 Task: Add Attachment from Trello to Card Card0000000122 in Board Board0000000031 in Workspace WS0000000011 in Trello. Add Cover Yellow to Card Card0000000122 in Board Board0000000031 in Workspace WS0000000011 in Trello. Add "Copy Card To …" Button titled Button0000000122 to "bottom" of the list "To Do" to Card Card0000000122 in Board Board0000000031 in Workspace WS0000000011 in Trello. Add Description DS0000000122 to Card Card0000000122 in Board Board0000000031 in Workspace WS0000000011 in Trello. Add Comment CM0000000122 to Card Card0000000122 in Board Board0000000031 in Workspace WS0000000011 in Trello
Action: Mouse moved to (379, 495)
Screenshot: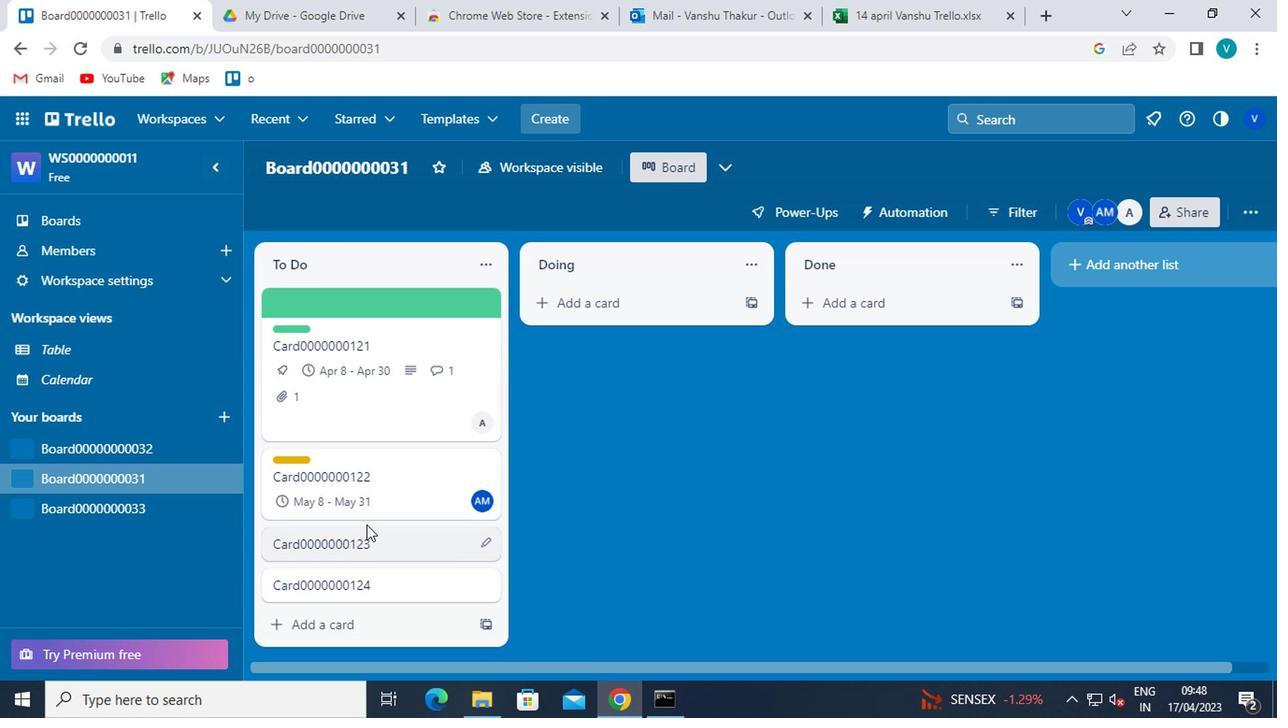 
Action: Mouse pressed left at (379, 495)
Screenshot: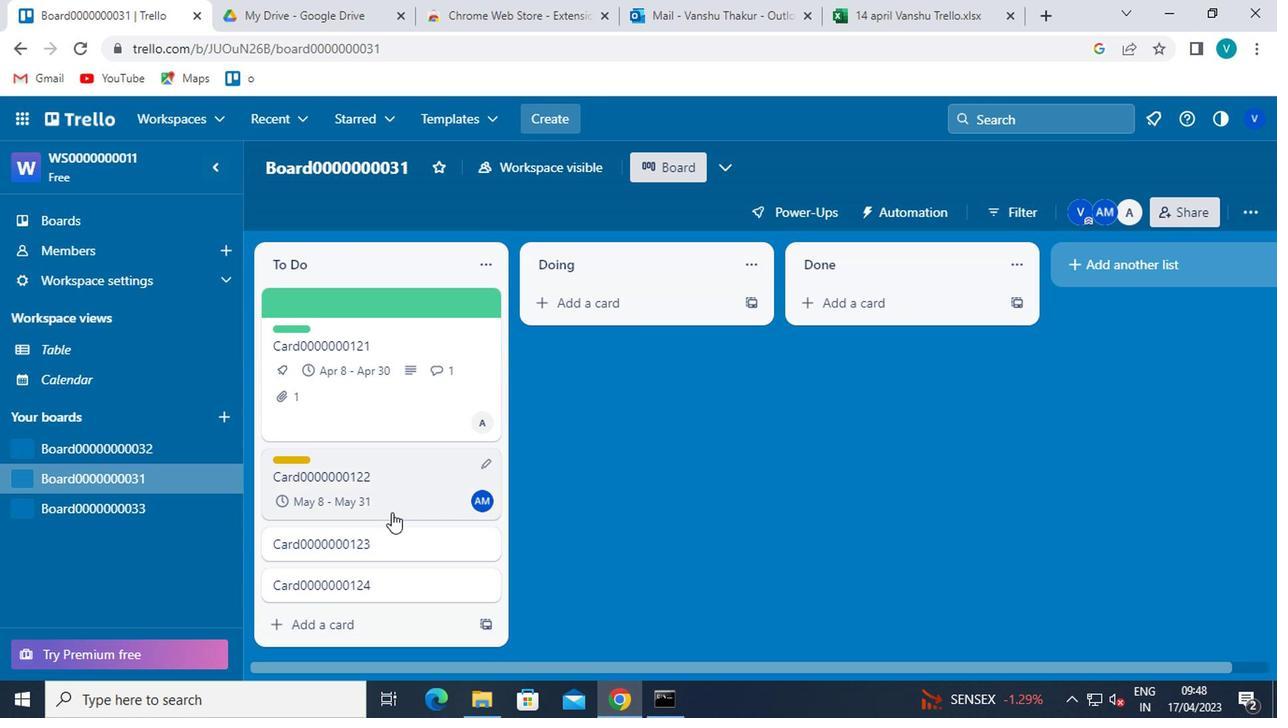 
Action: Mouse moved to (891, 485)
Screenshot: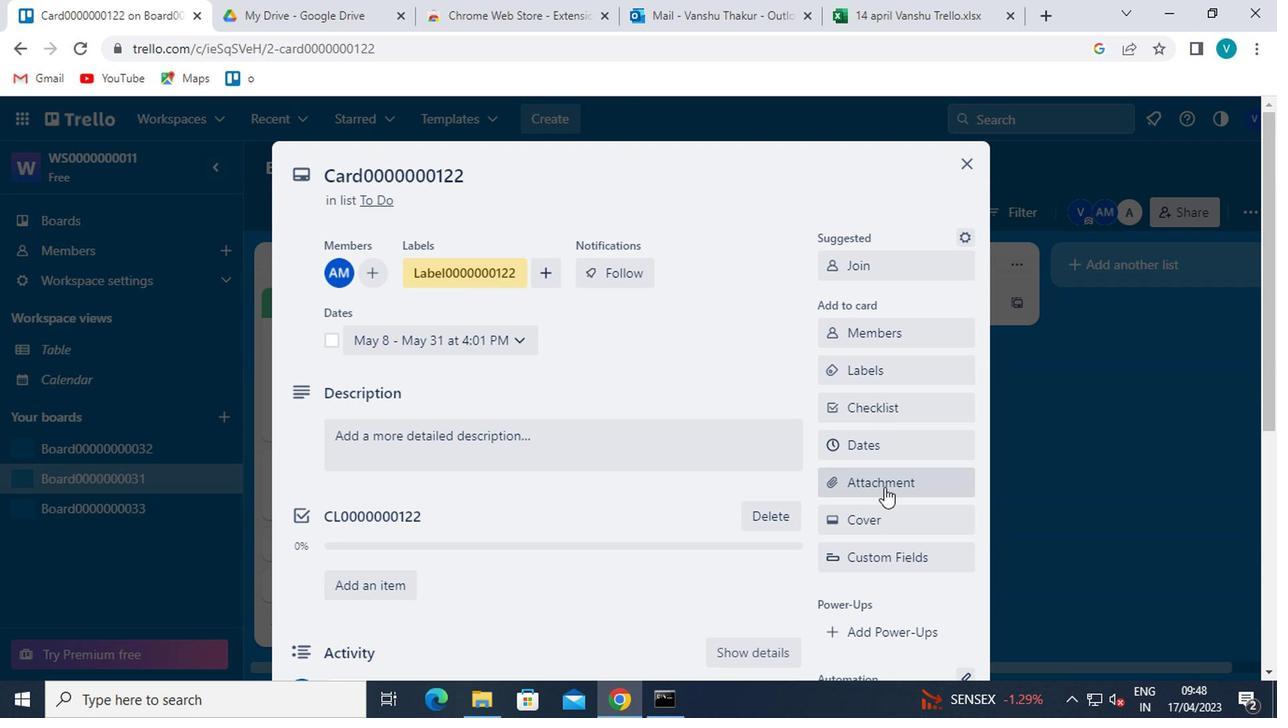 
Action: Mouse pressed left at (891, 485)
Screenshot: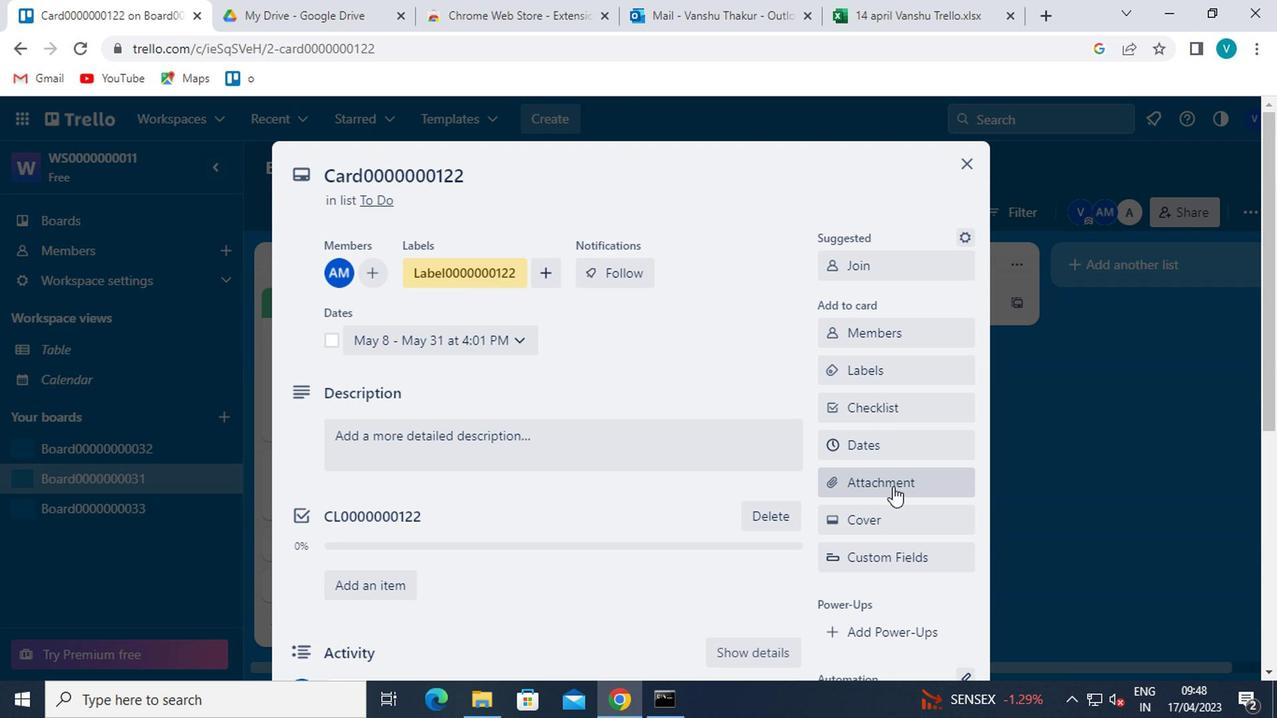 
Action: Mouse moved to (868, 226)
Screenshot: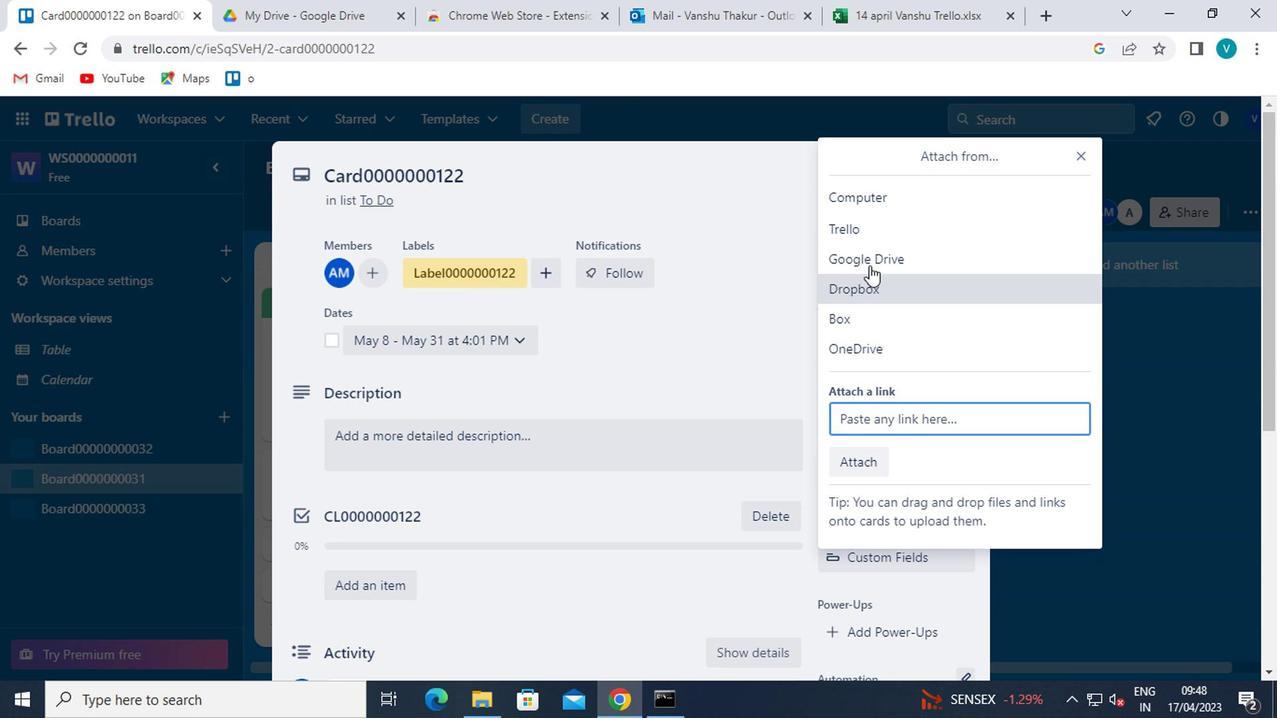 
Action: Mouse pressed left at (868, 226)
Screenshot: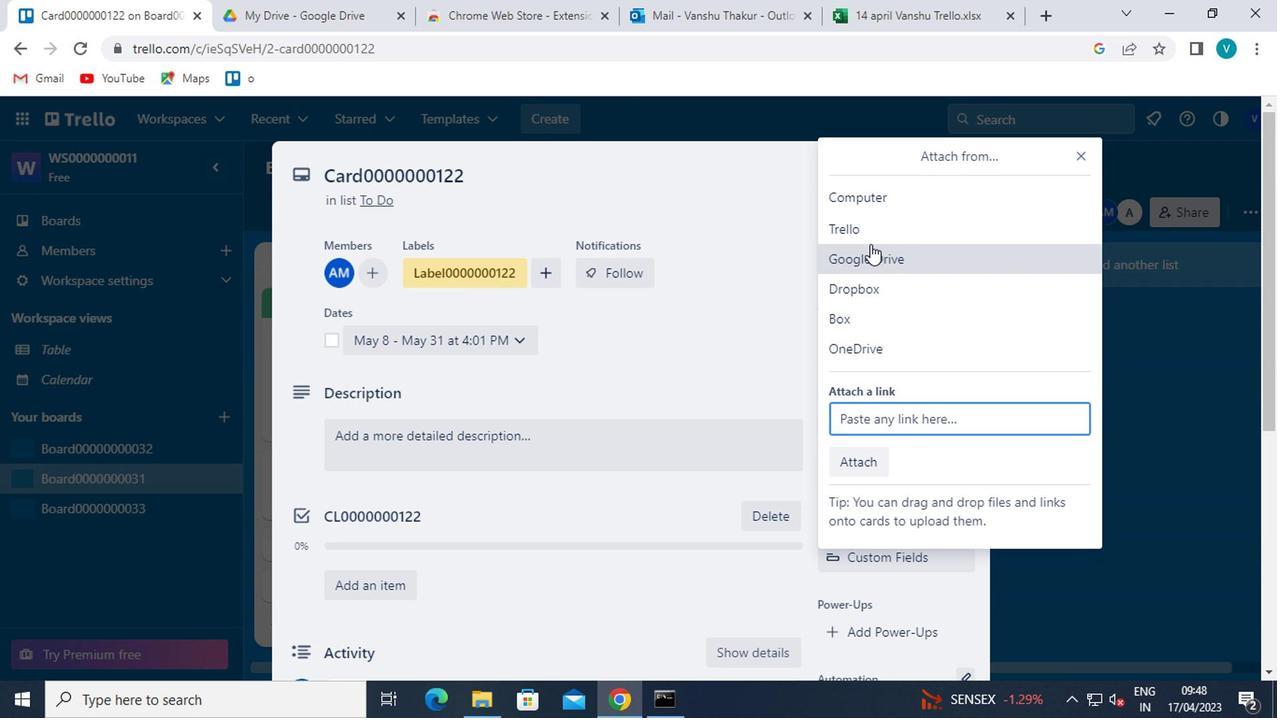 
Action: Mouse moved to (887, 334)
Screenshot: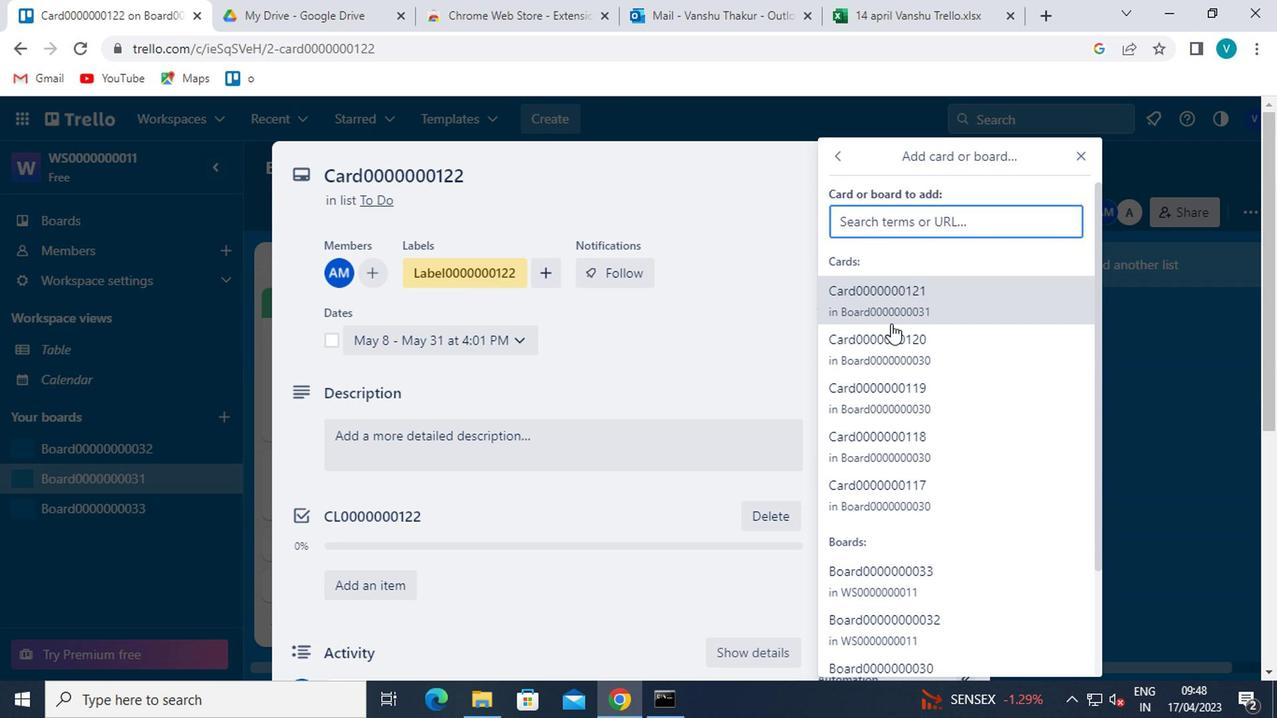 
Action: Mouse pressed left at (887, 334)
Screenshot: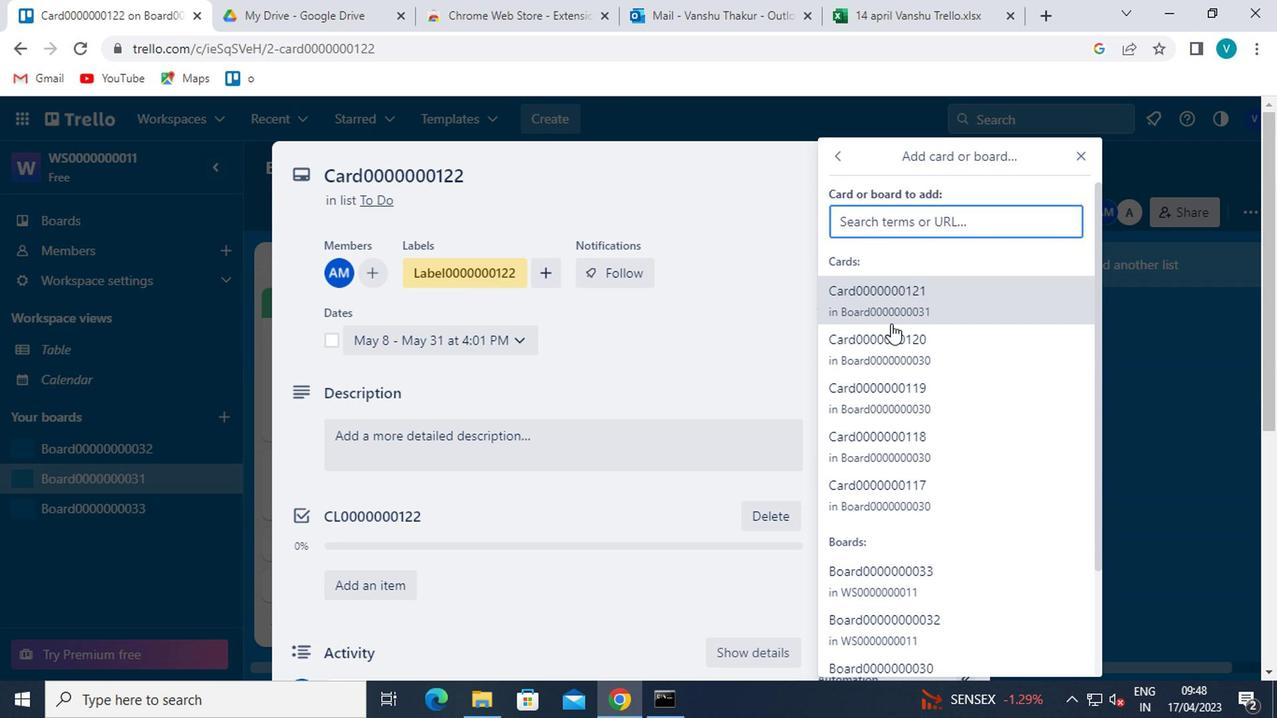 
Action: Mouse moved to (861, 519)
Screenshot: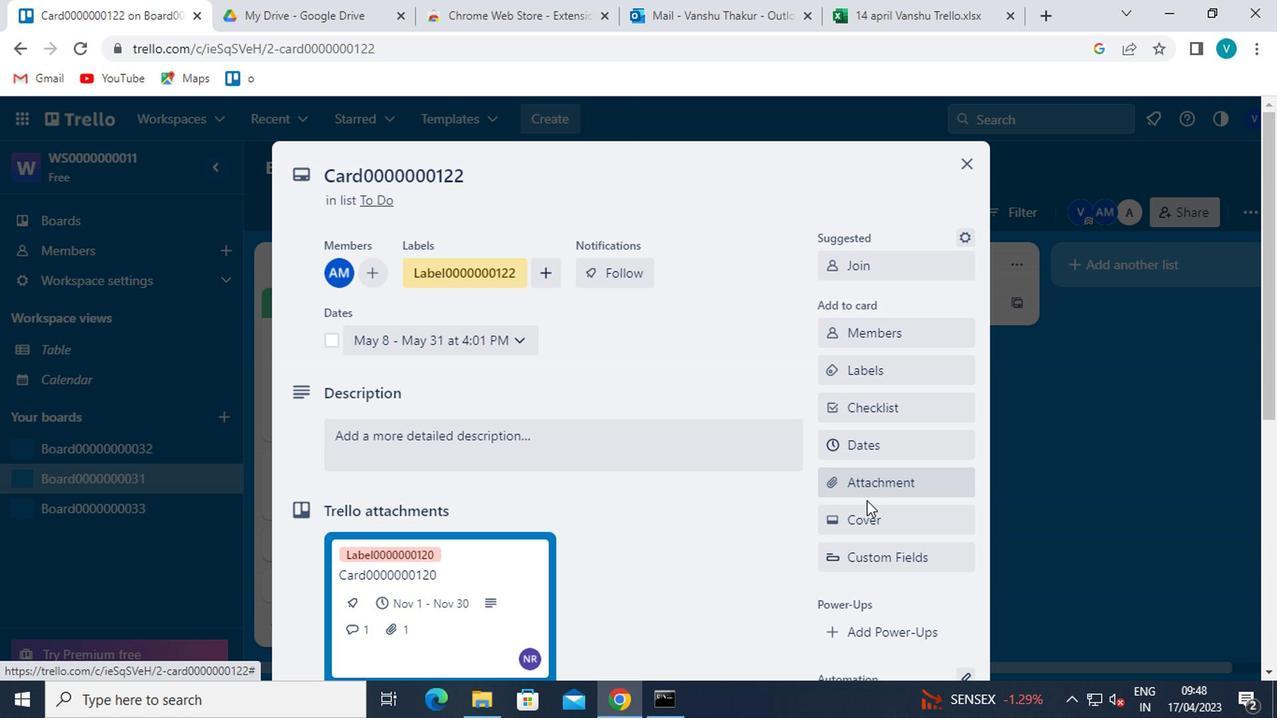 
Action: Mouse pressed left at (861, 519)
Screenshot: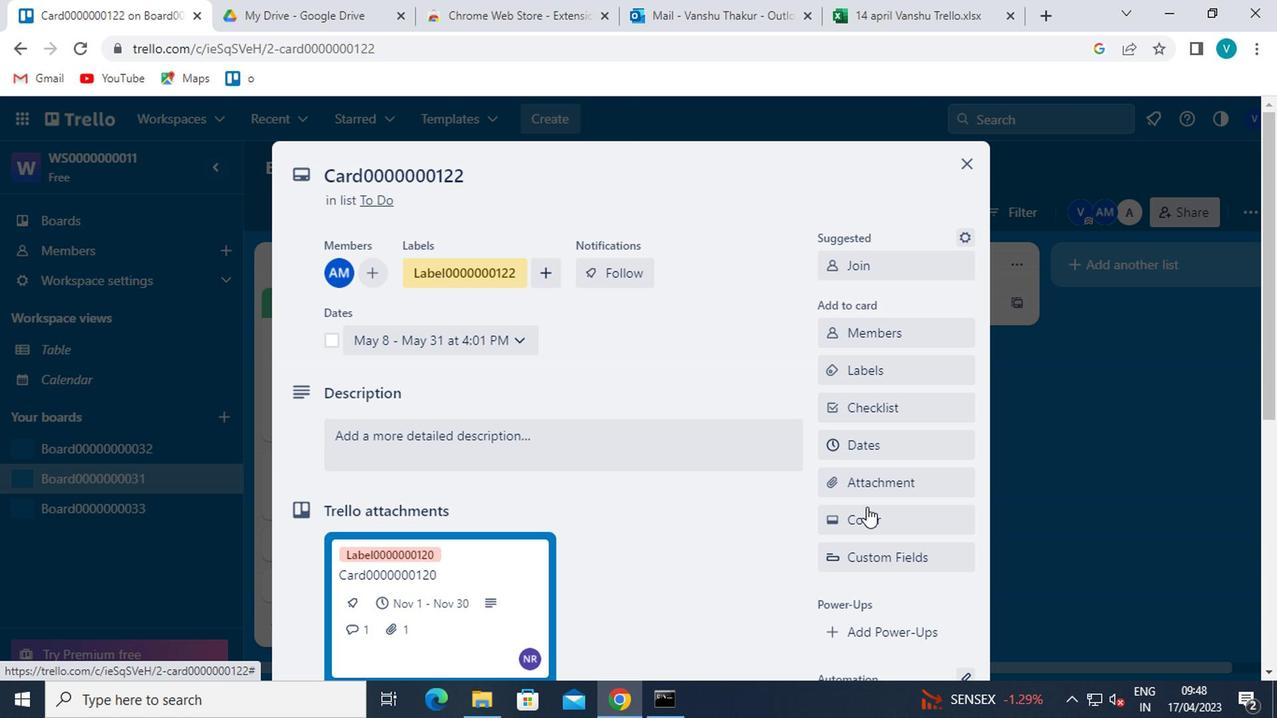 
Action: Mouse moved to (908, 330)
Screenshot: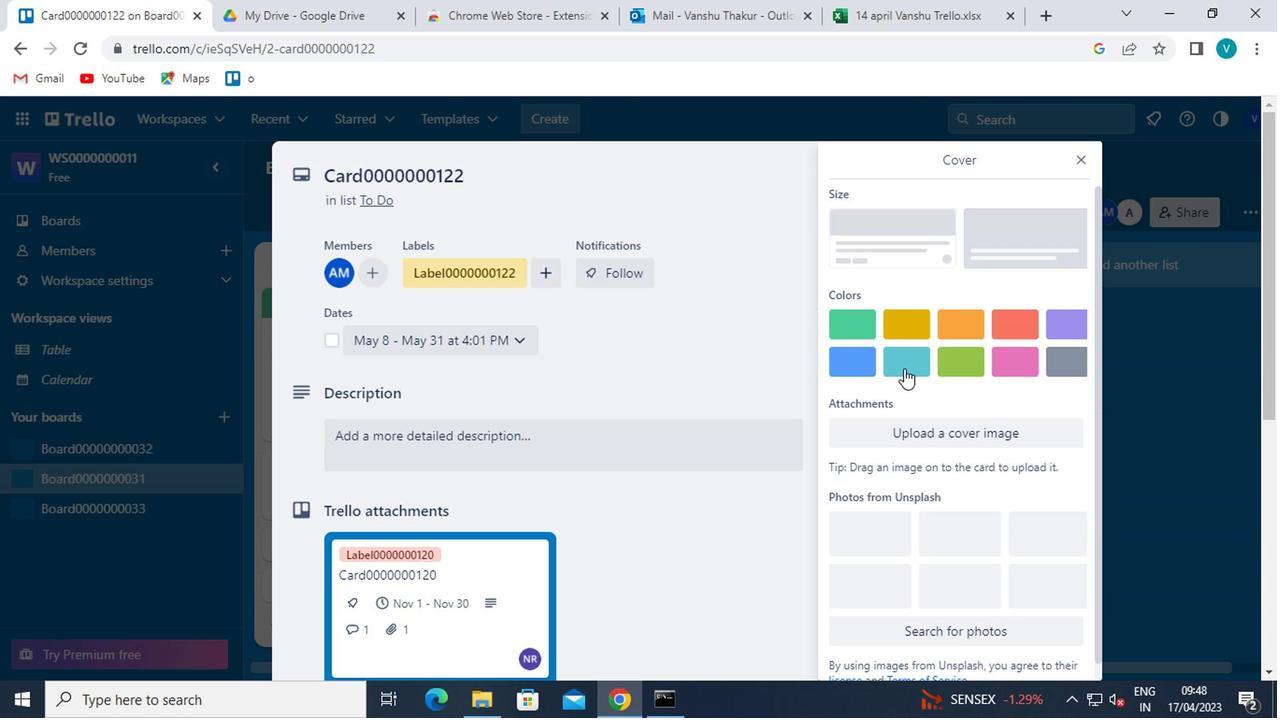 
Action: Mouse pressed left at (908, 330)
Screenshot: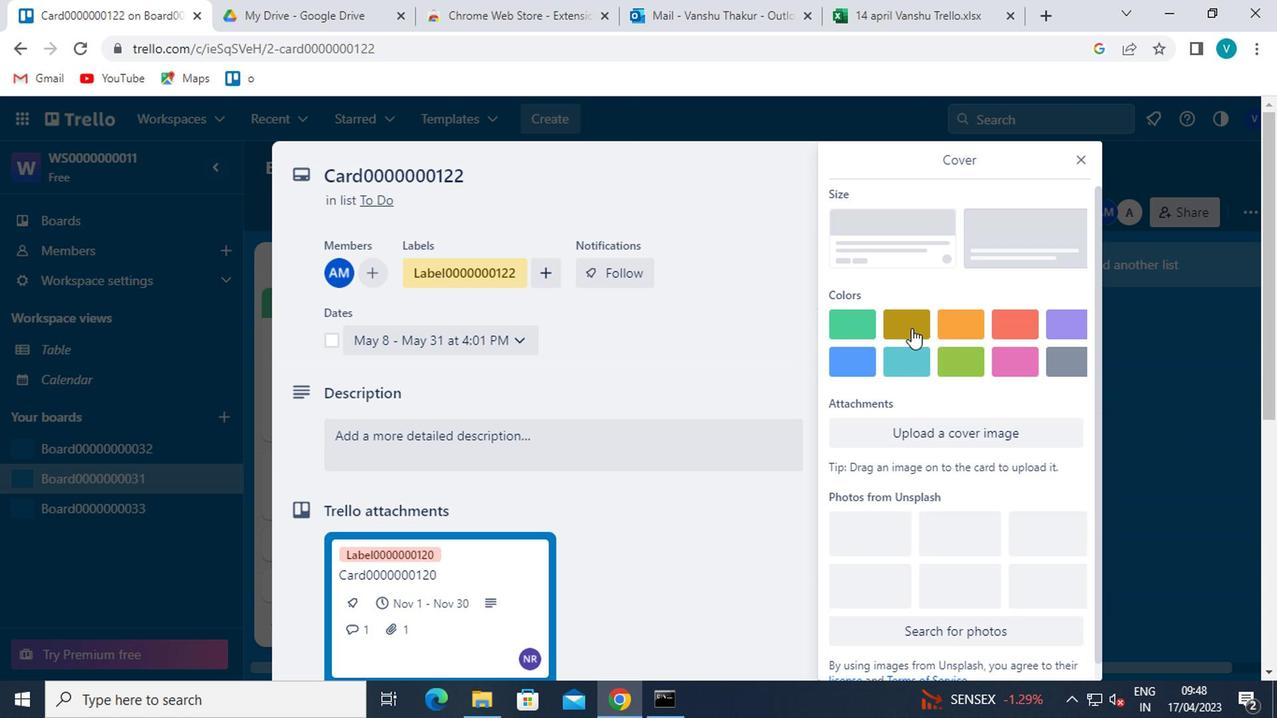 
Action: Mouse moved to (1077, 163)
Screenshot: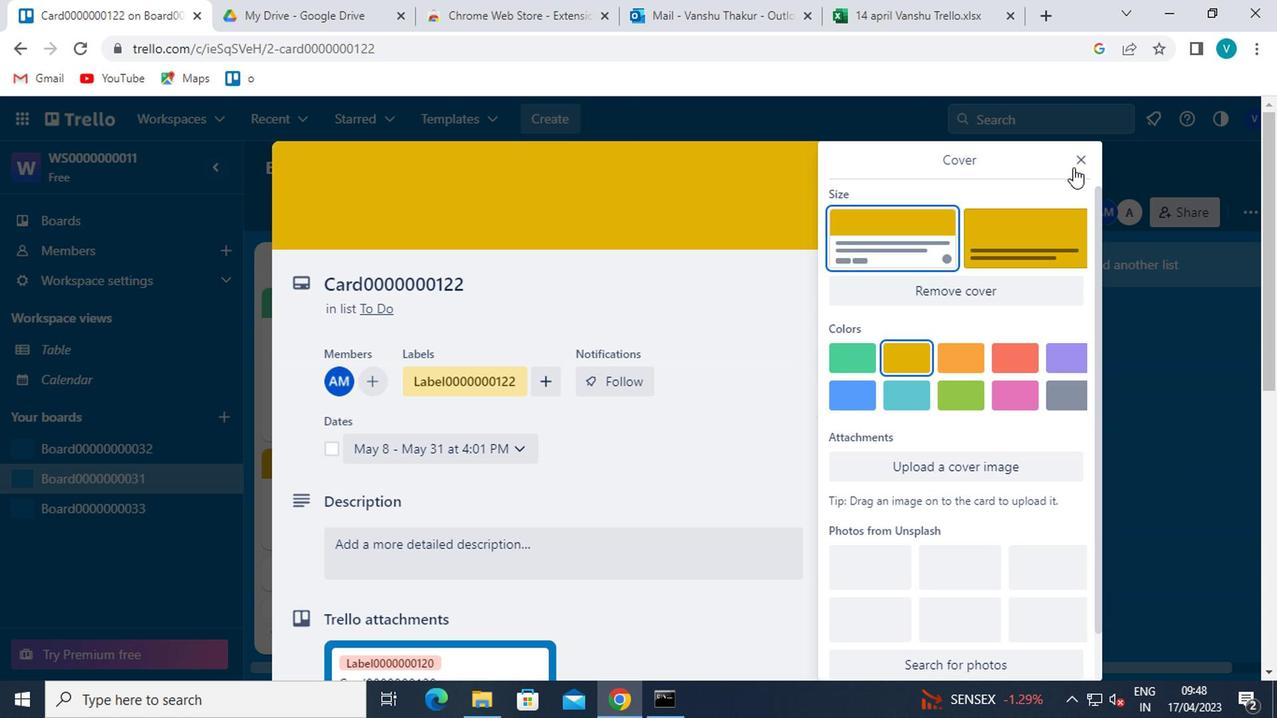 
Action: Mouse pressed left at (1077, 163)
Screenshot: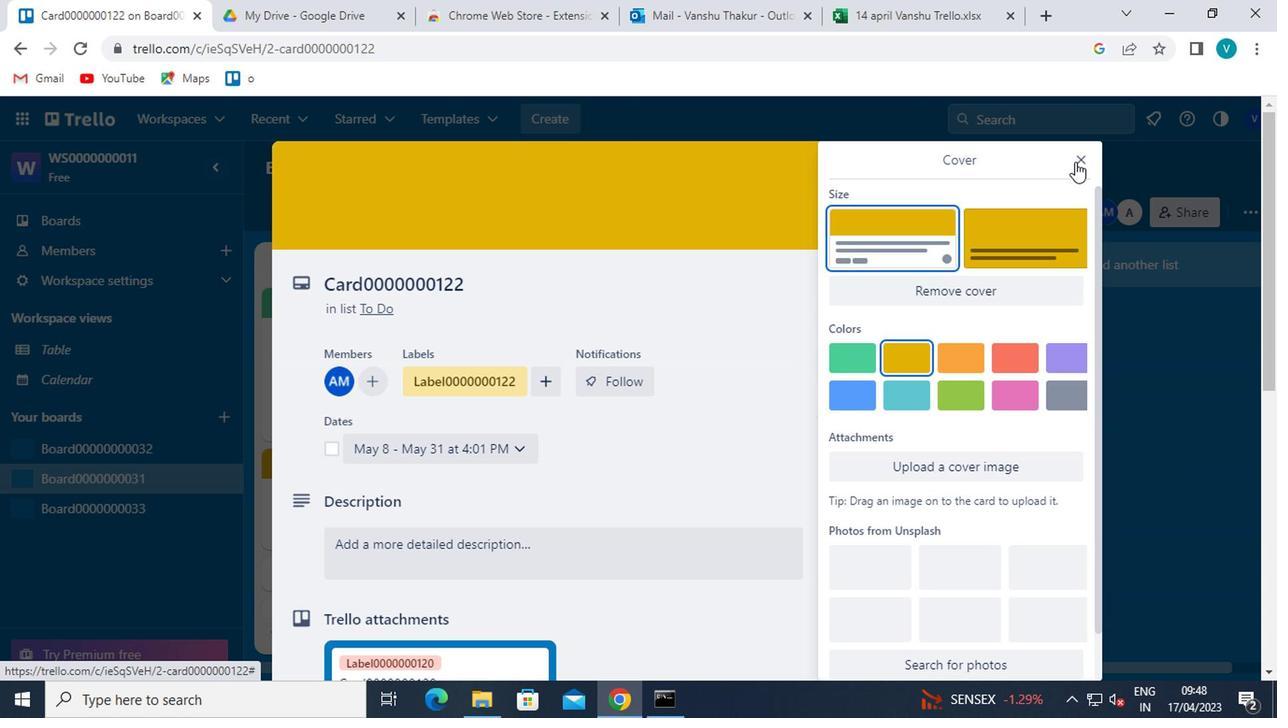 
Action: Mouse moved to (898, 474)
Screenshot: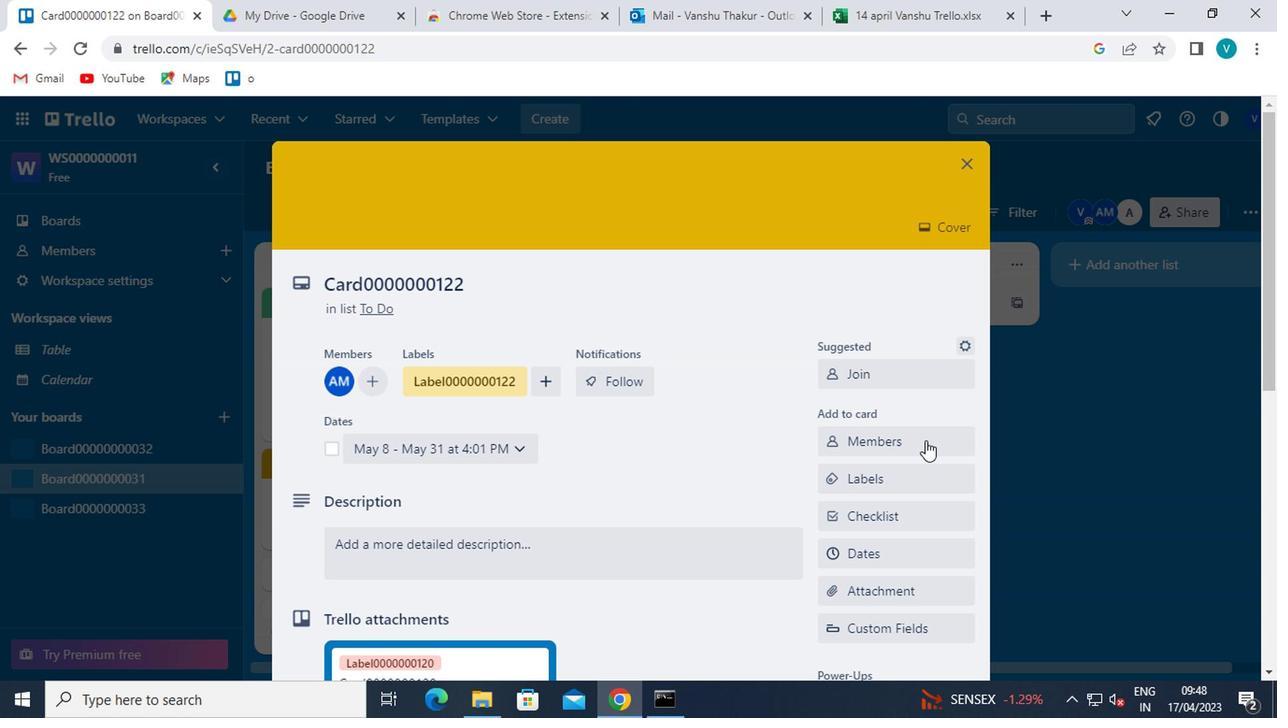 
Action: Mouse scrolled (898, 473) with delta (0, 0)
Screenshot: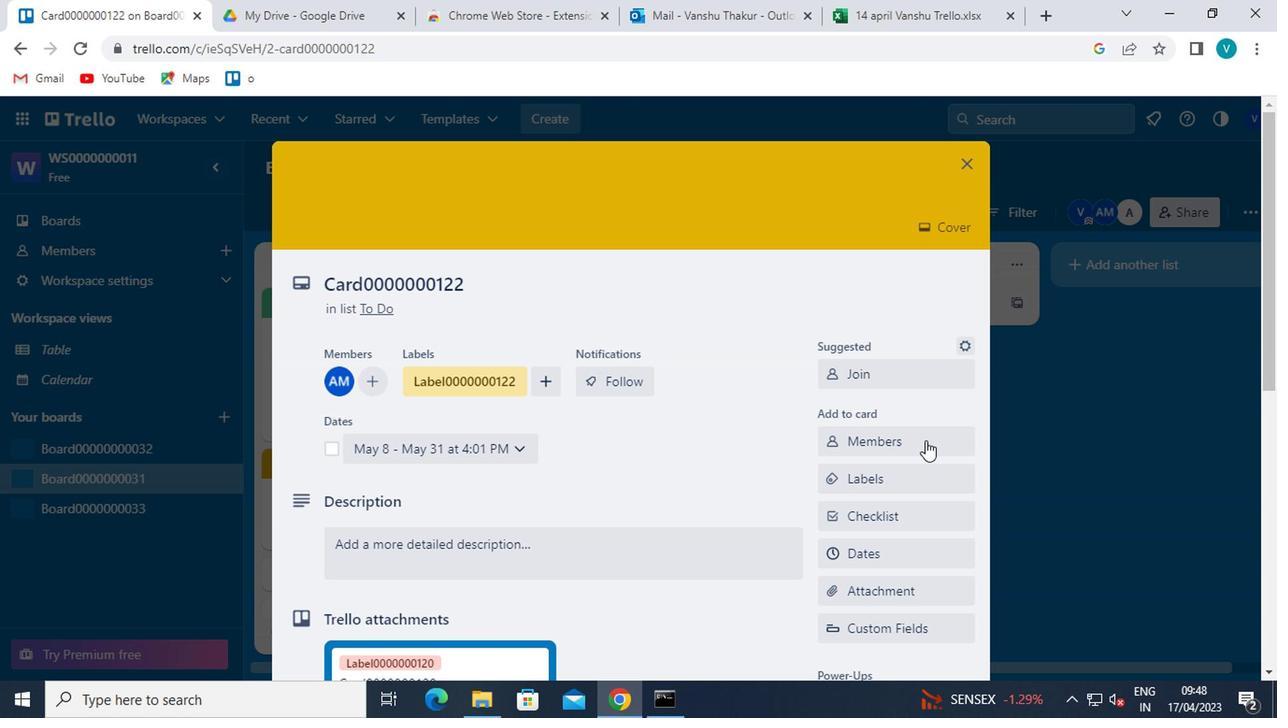 
Action: Mouse scrolled (898, 473) with delta (0, 0)
Screenshot: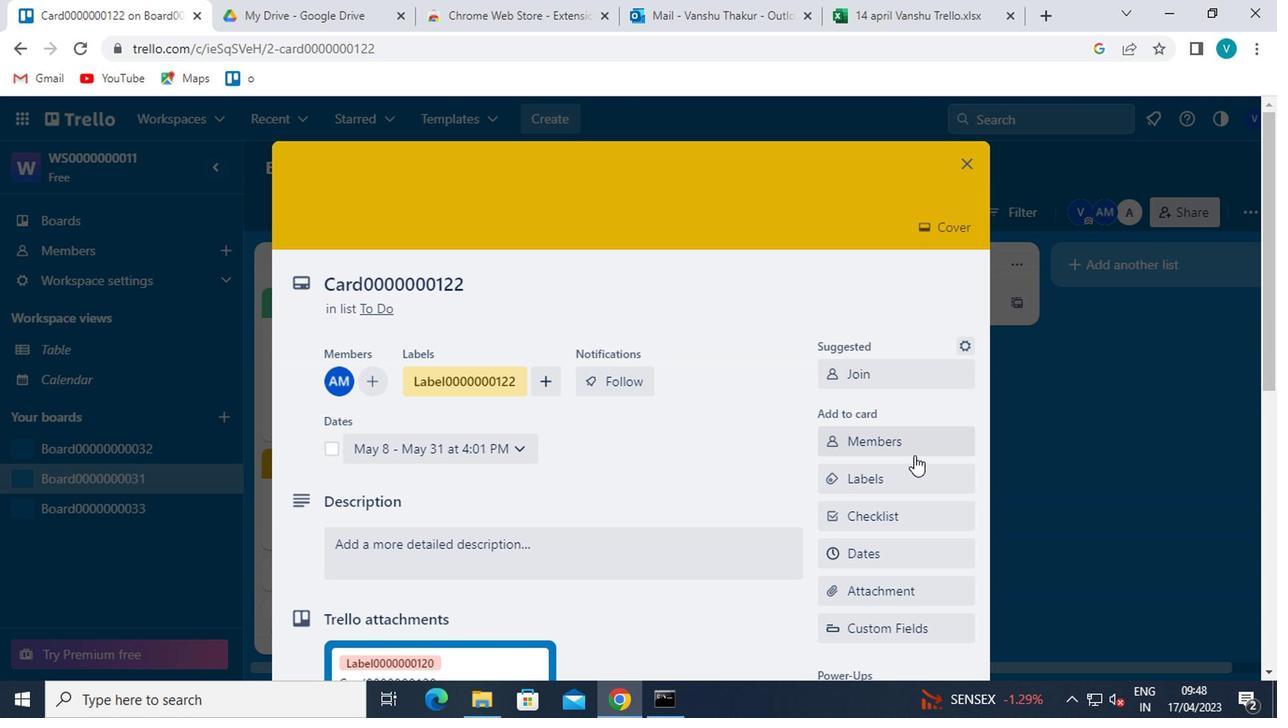 
Action: Mouse moved to (877, 639)
Screenshot: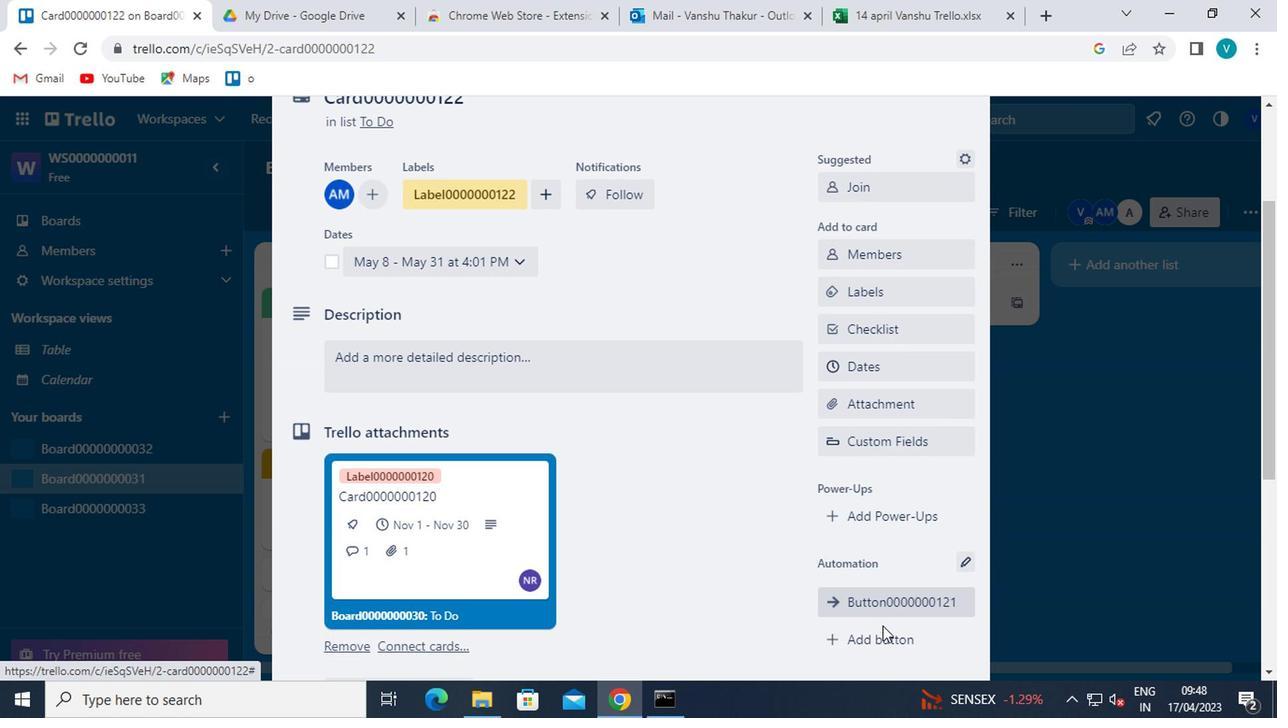 
Action: Mouse pressed left at (877, 639)
Screenshot: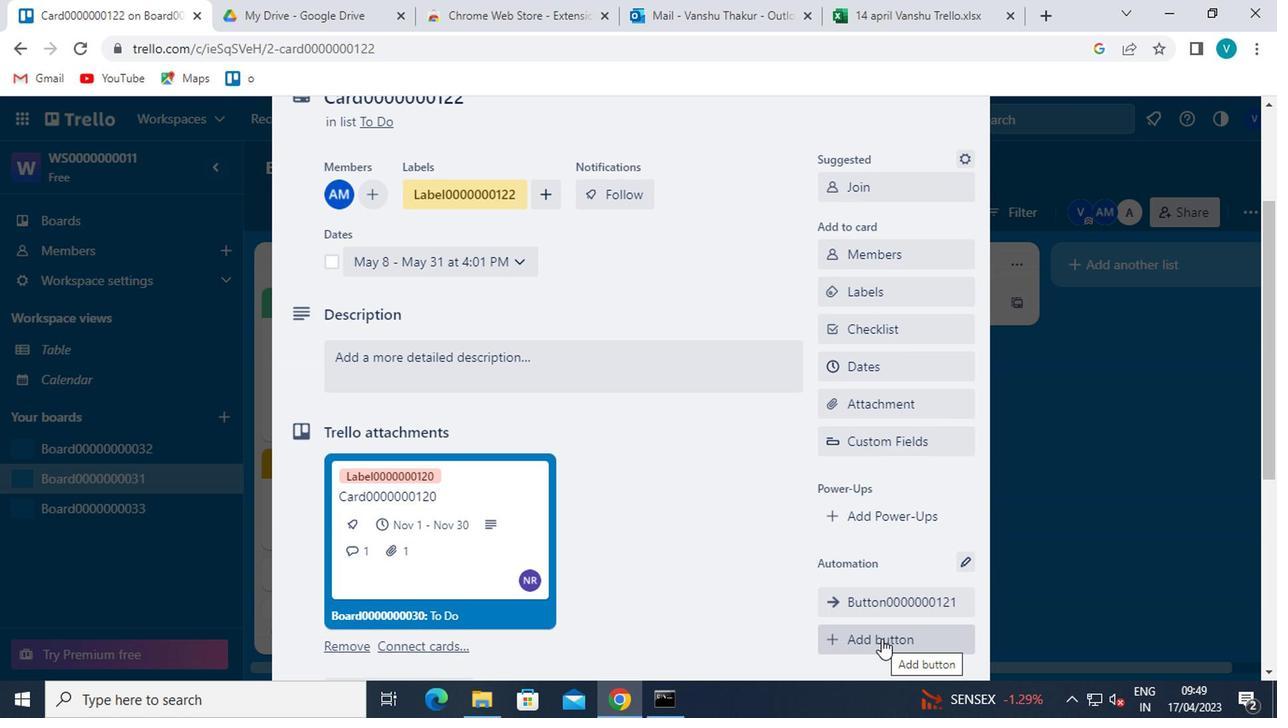 
Action: Mouse moved to (904, 286)
Screenshot: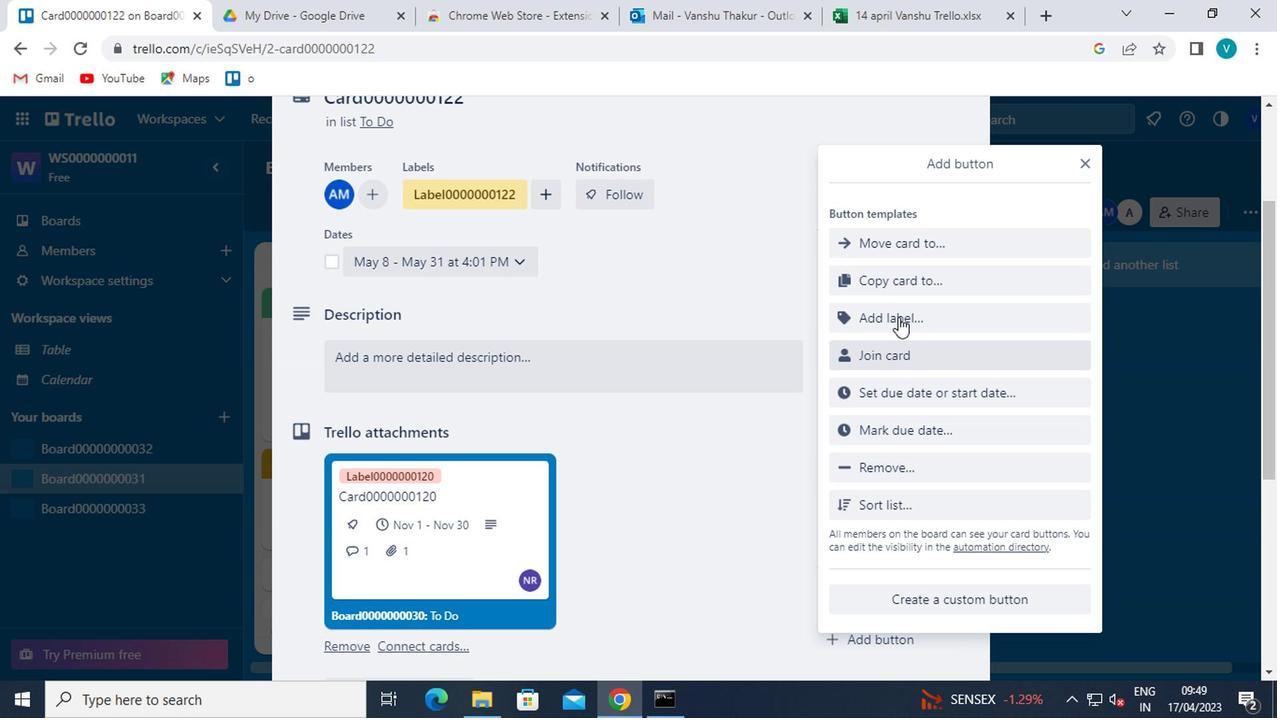 
Action: Mouse pressed left at (904, 286)
Screenshot: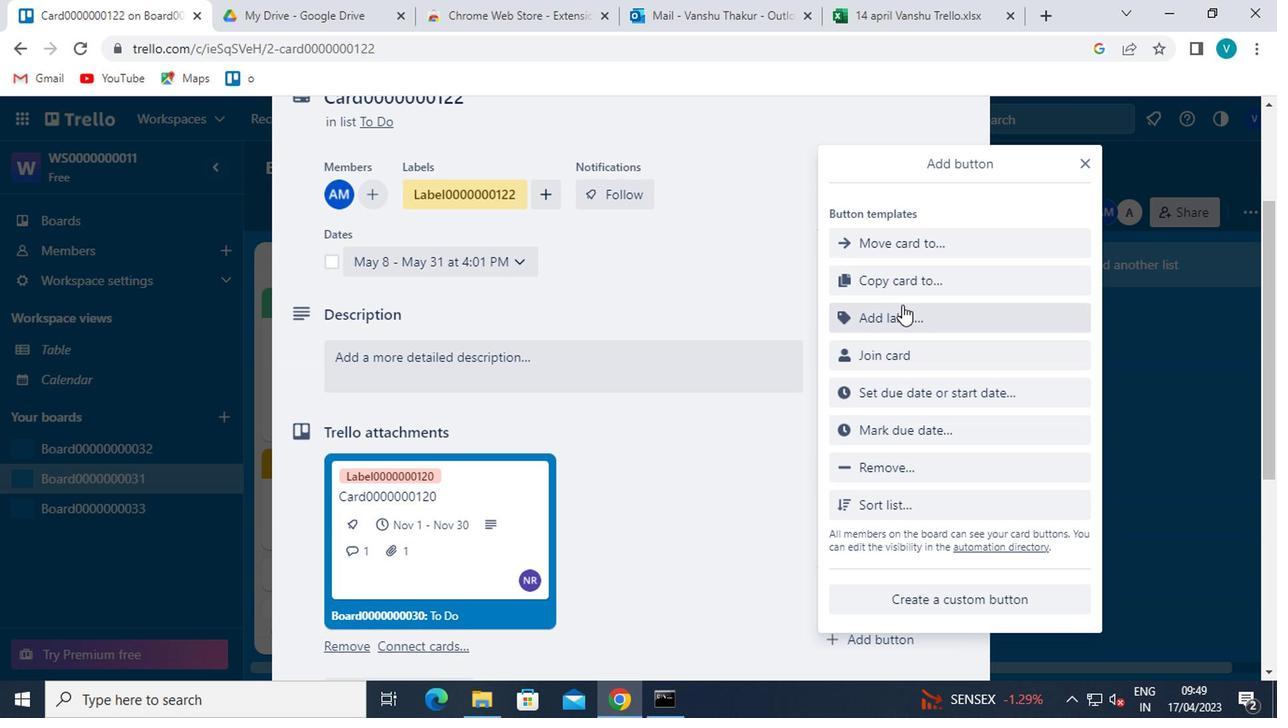 
Action: Mouse moved to (916, 320)
Screenshot: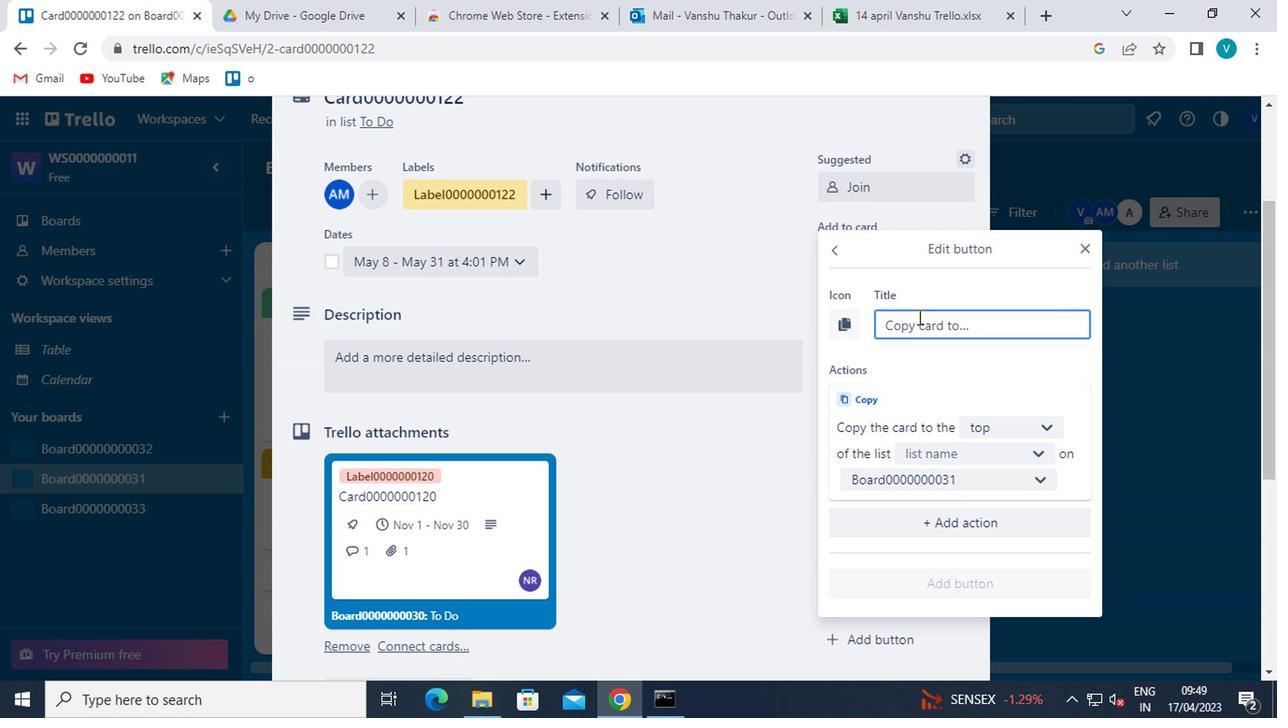 
Action: Mouse pressed left at (916, 320)
Screenshot: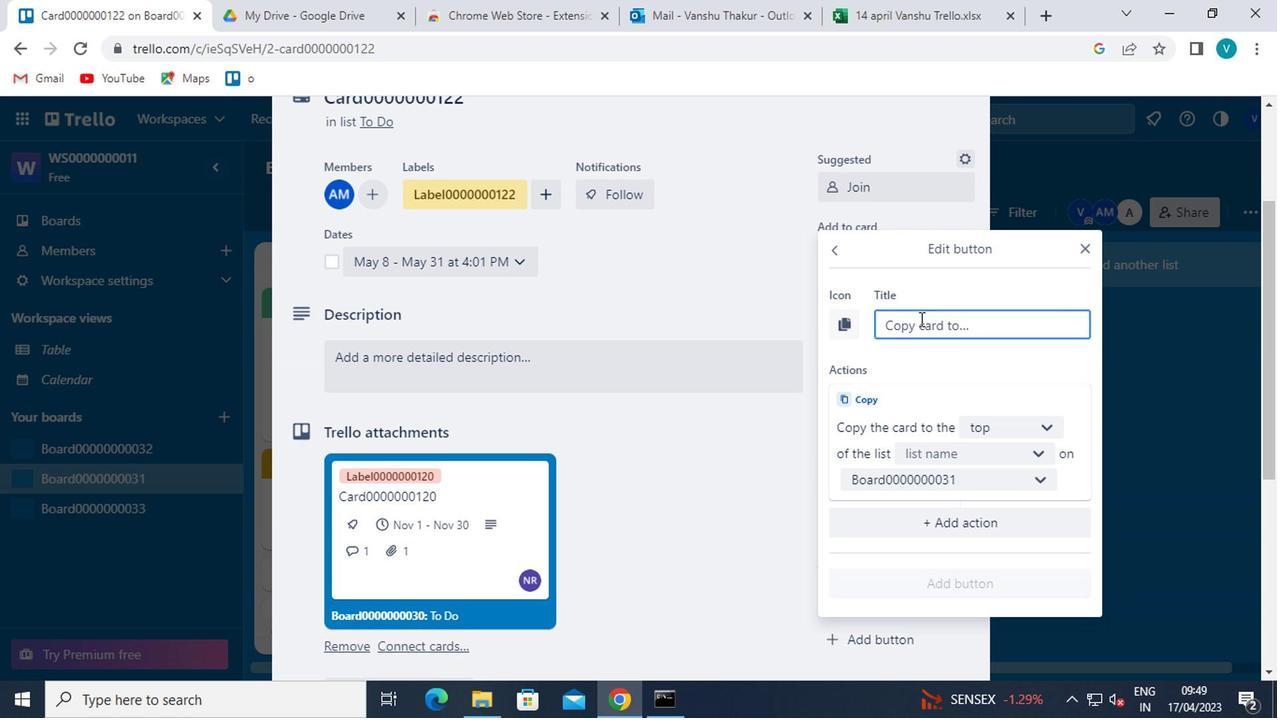 
Action: Key pressed <Key.shift>BUTTON0000000122
Screenshot: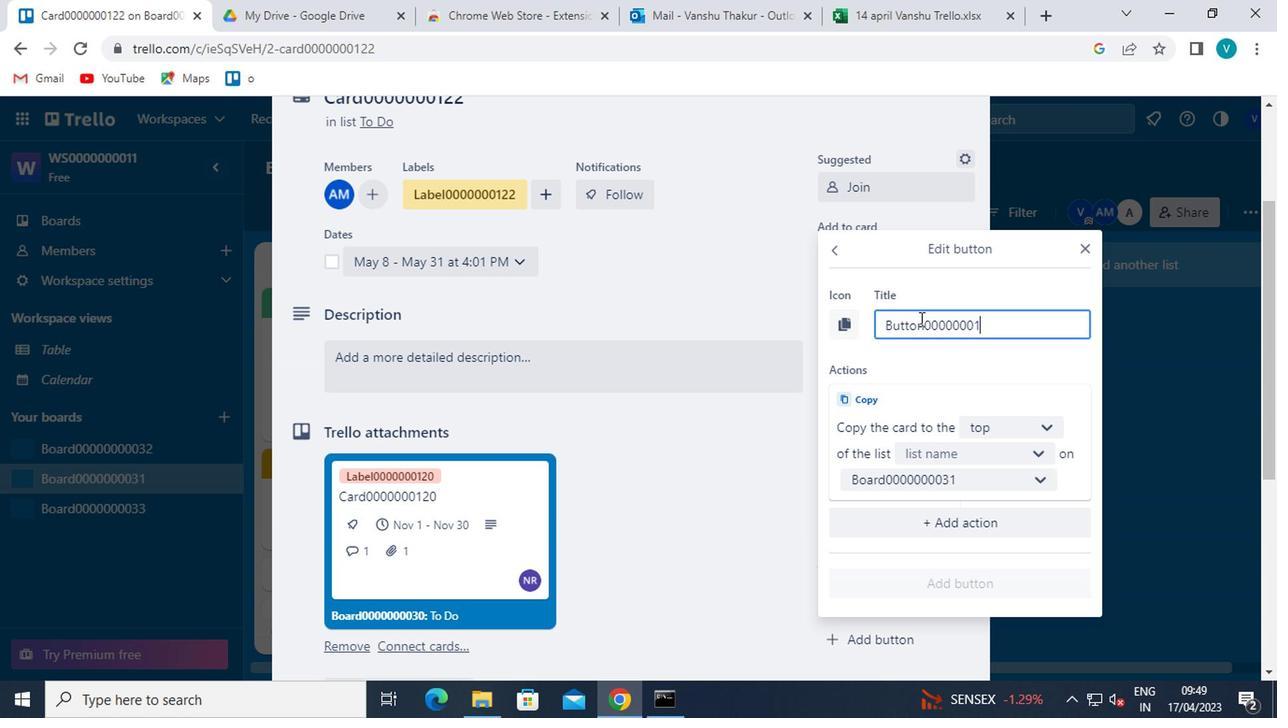 
Action: Mouse moved to (1039, 427)
Screenshot: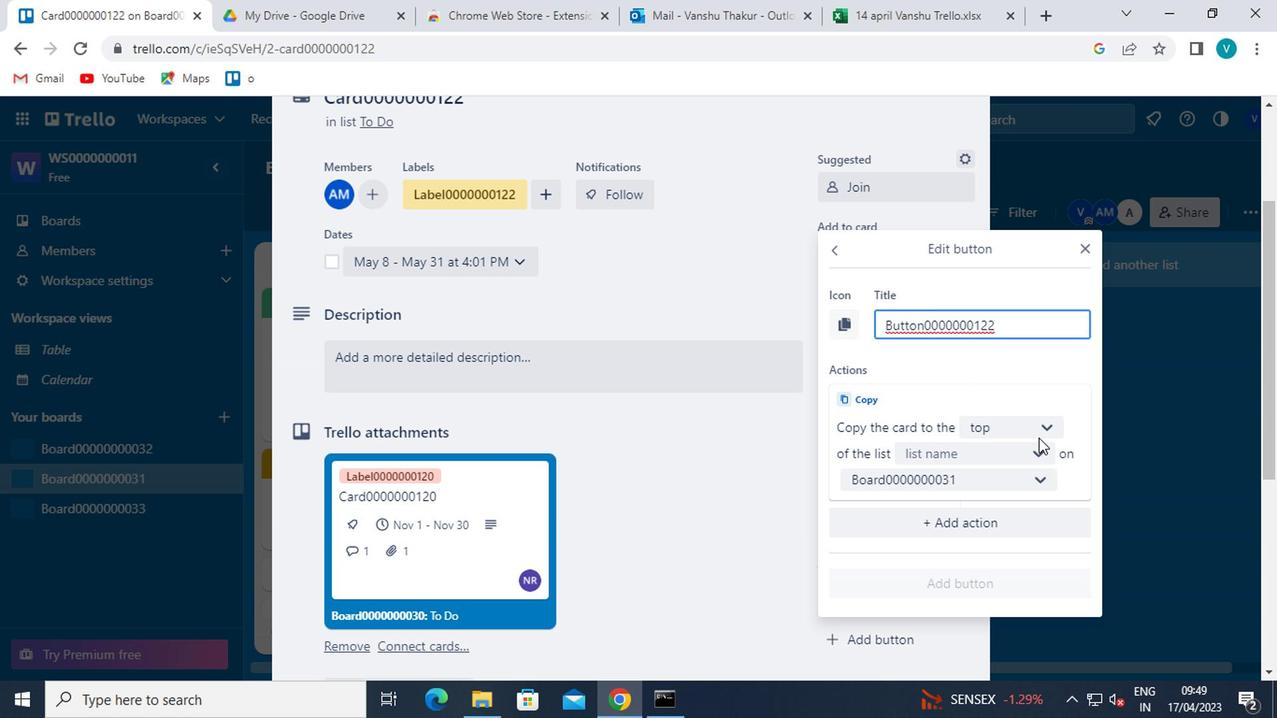 
Action: Mouse pressed left at (1039, 427)
Screenshot: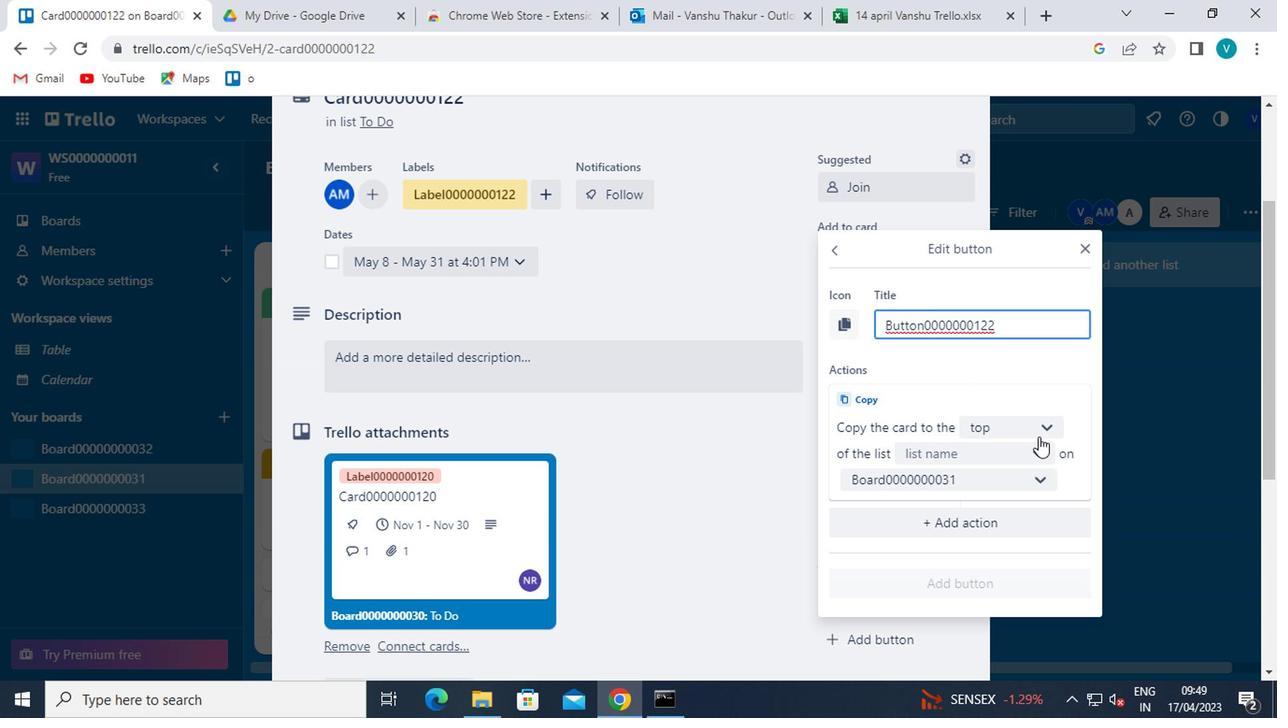
Action: Mouse moved to (1004, 490)
Screenshot: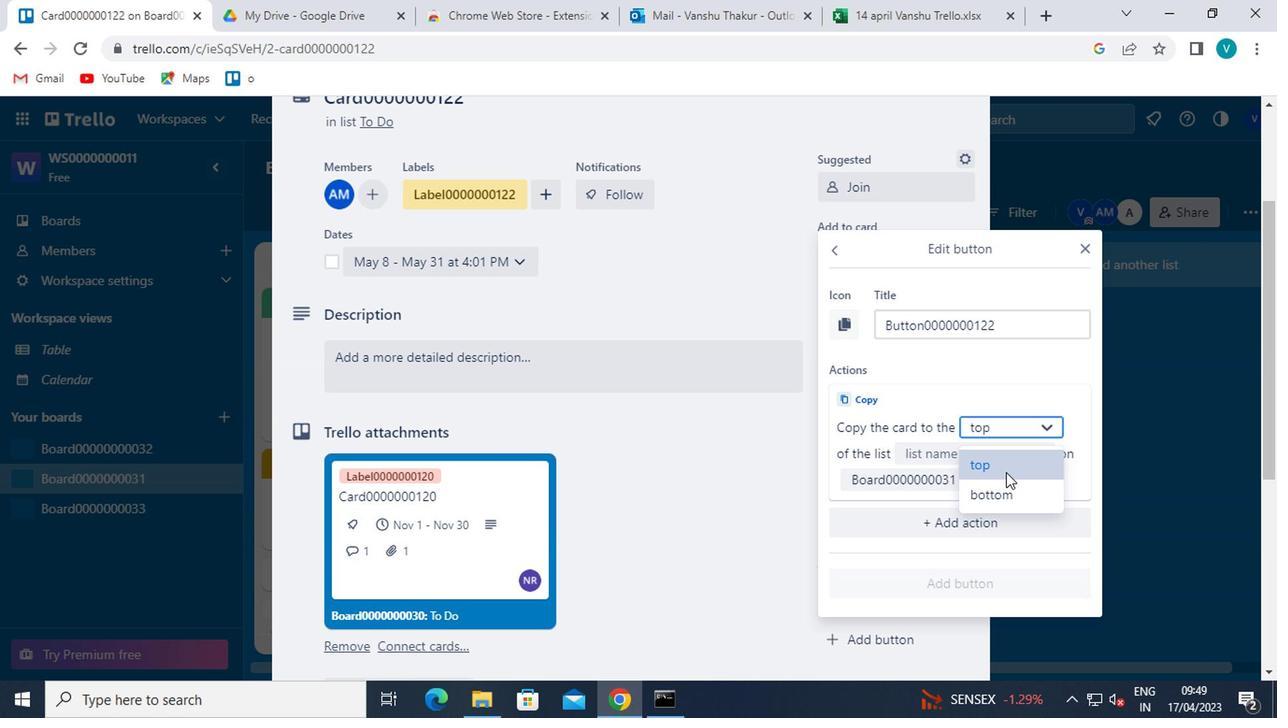 
Action: Mouse pressed left at (1004, 490)
Screenshot: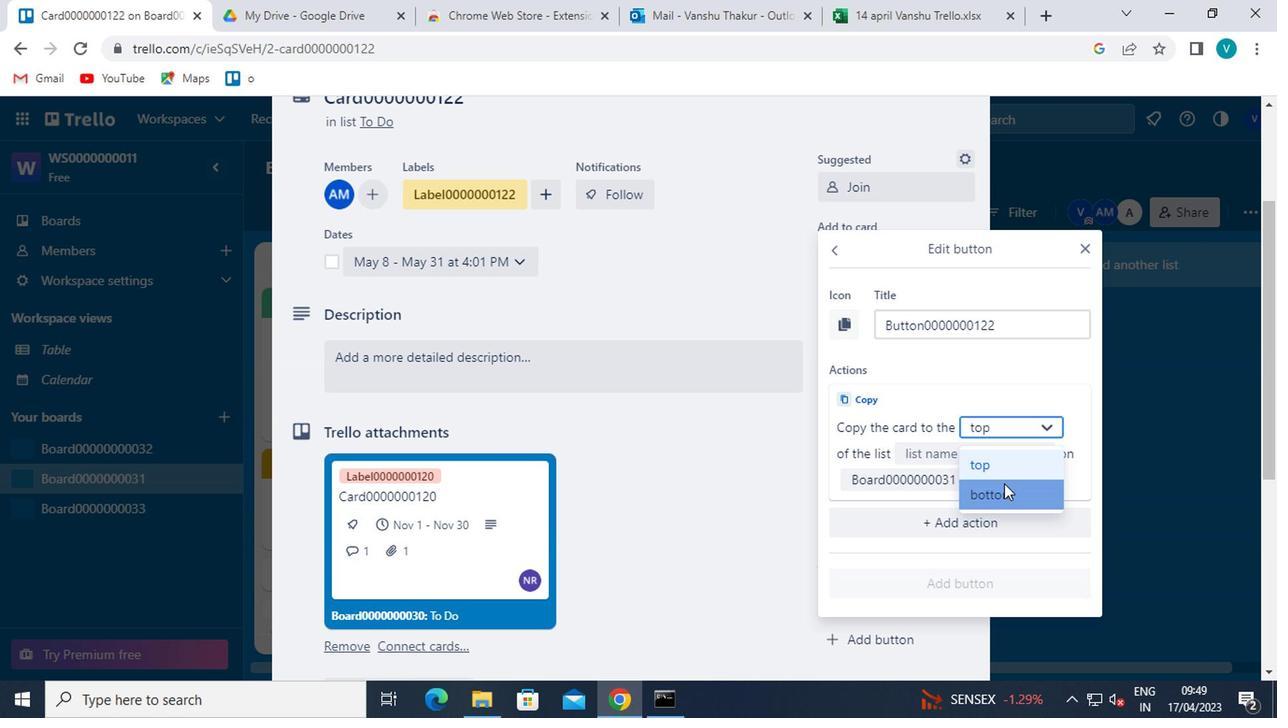 
Action: Mouse moved to (1005, 453)
Screenshot: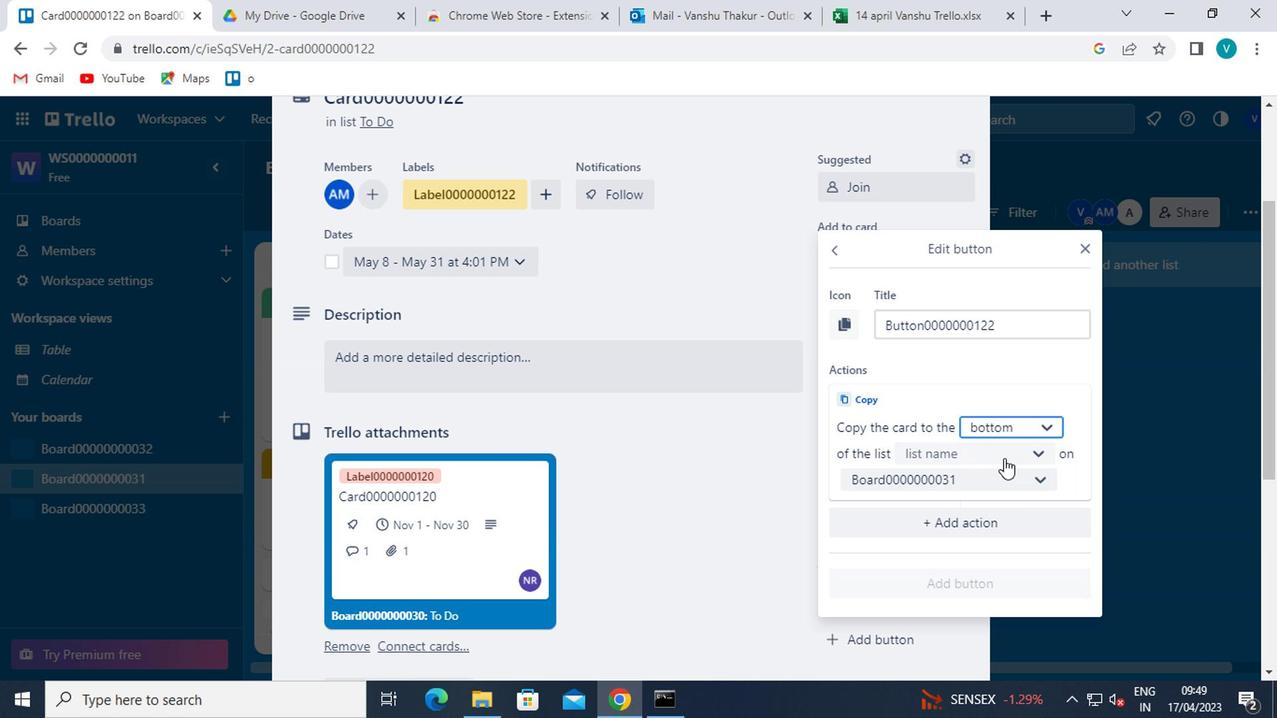 
Action: Mouse pressed left at (1005, 453)
Screenshot: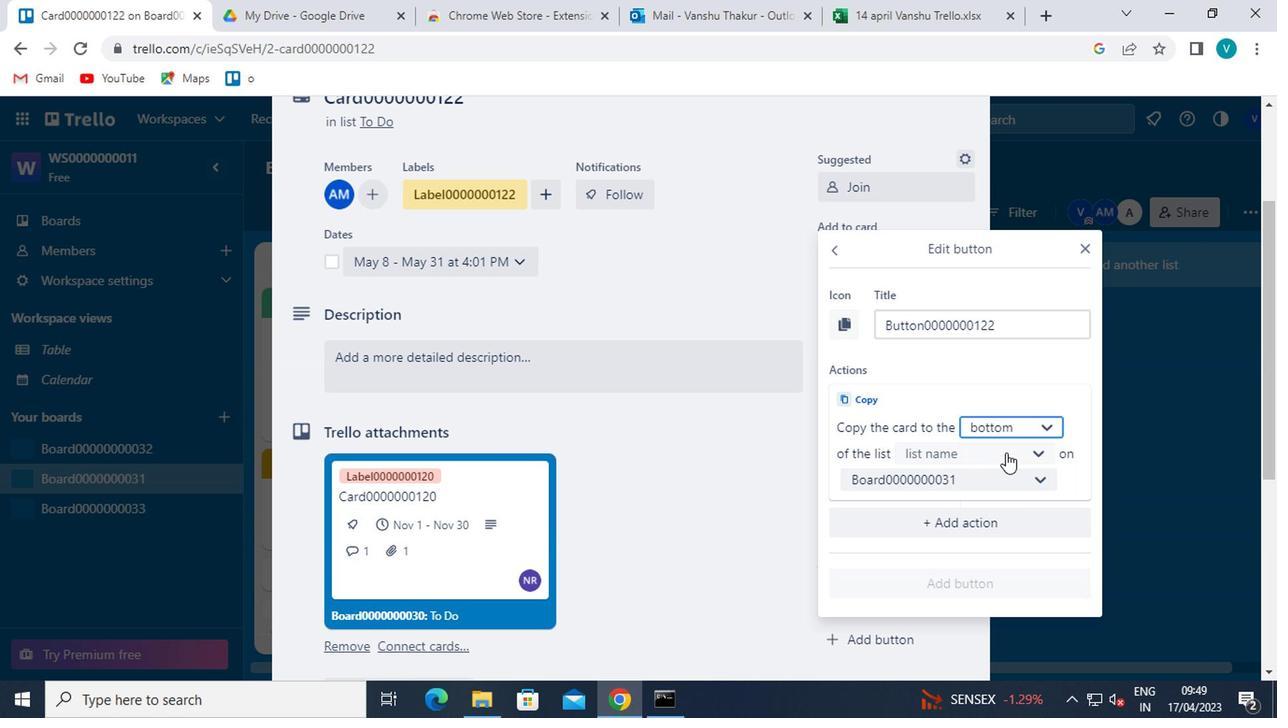 
Action: Mouse moved to (987, 490)
Screenshot: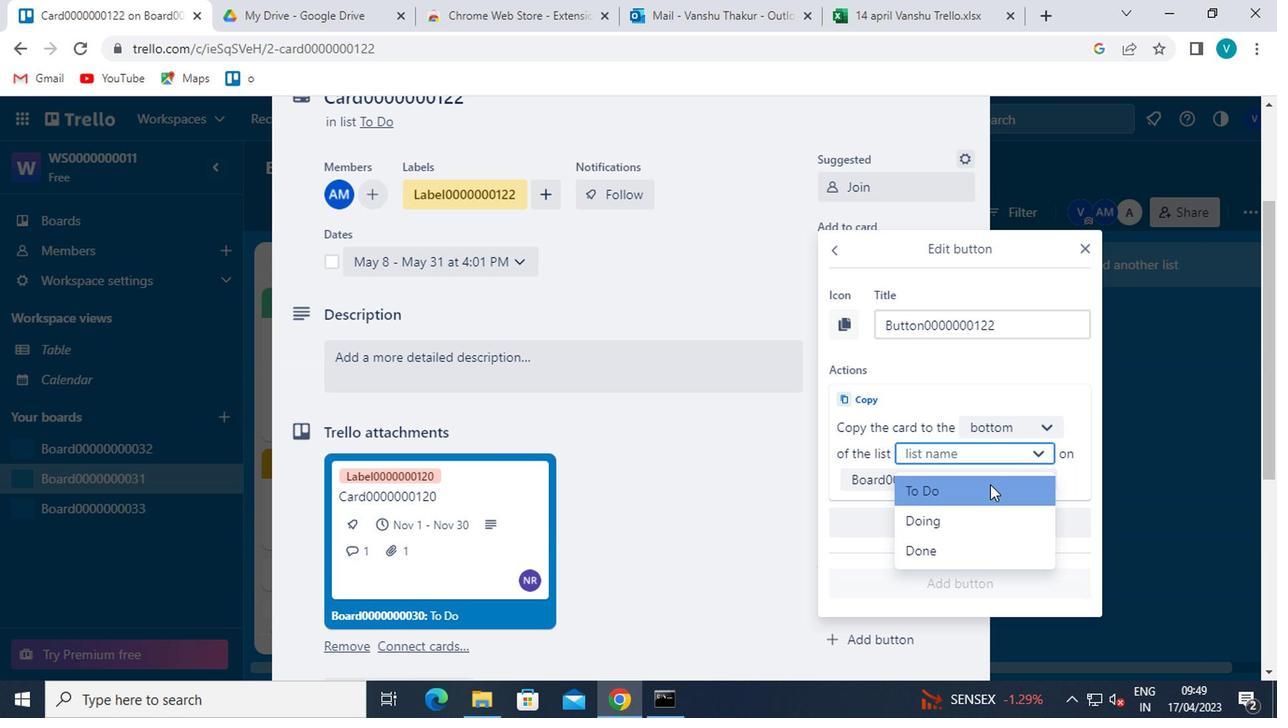 
Action: Mouse pressed left at (987, 490)
Screenshot: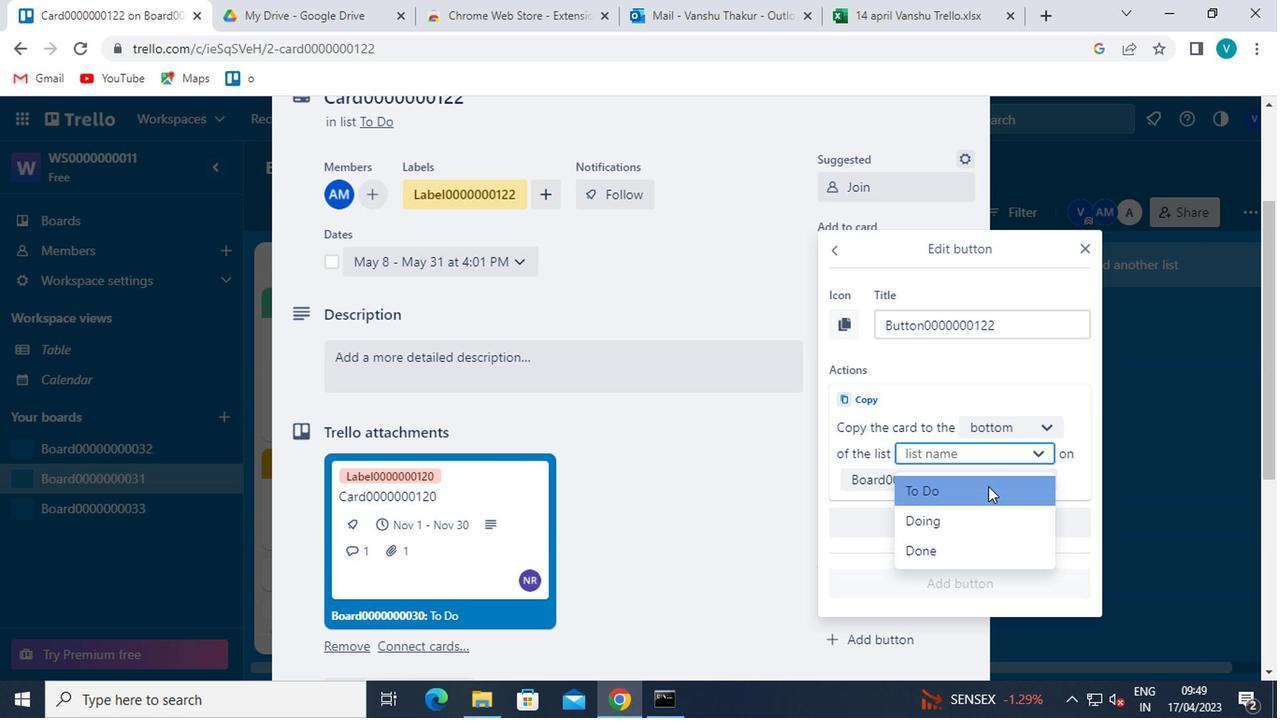 
Action: Mouse moved to (913, 578)
Screenshot: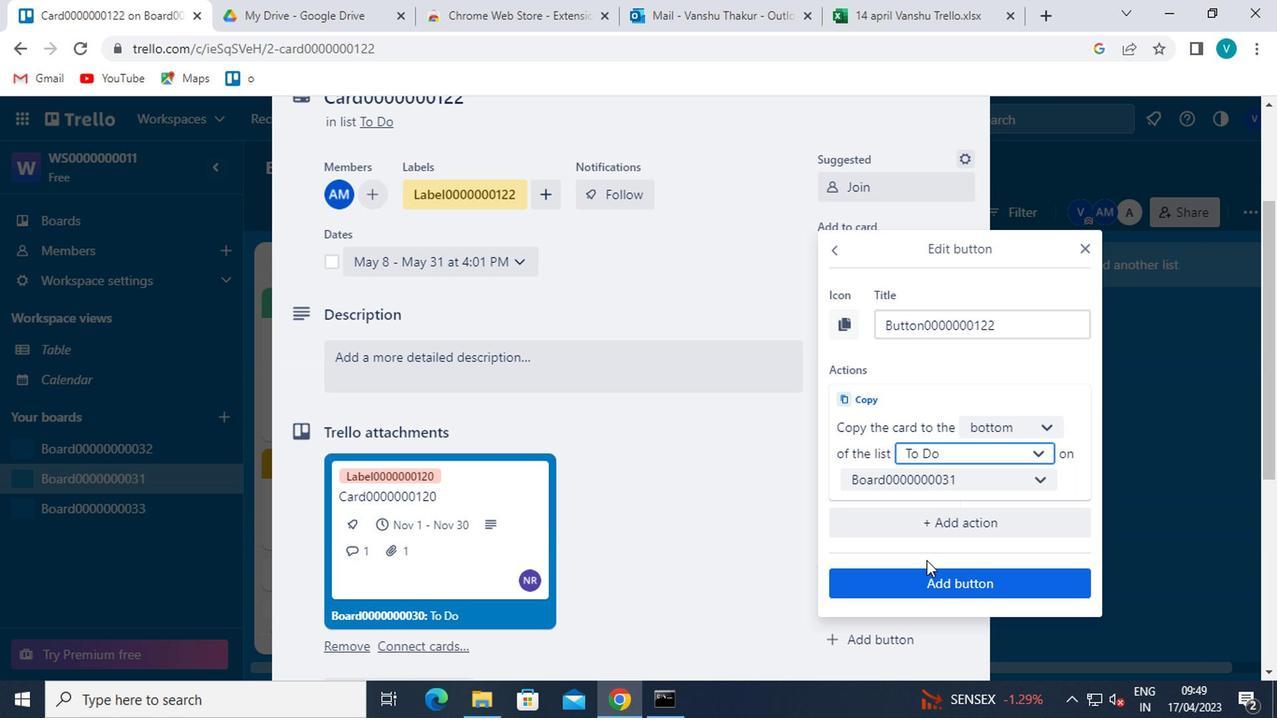 
Action: Mouse pressed left at (913, 578)
Screenshot: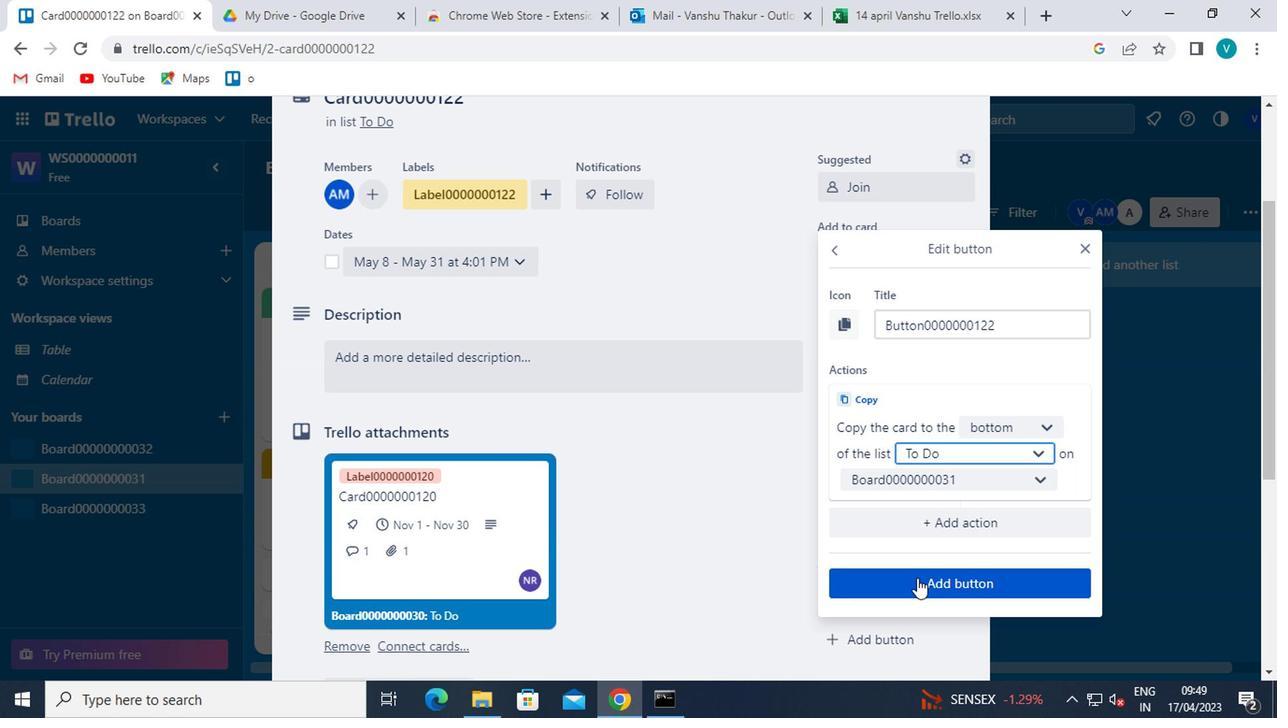 
Action: Mouse moved to (552, 369)
Screenshot: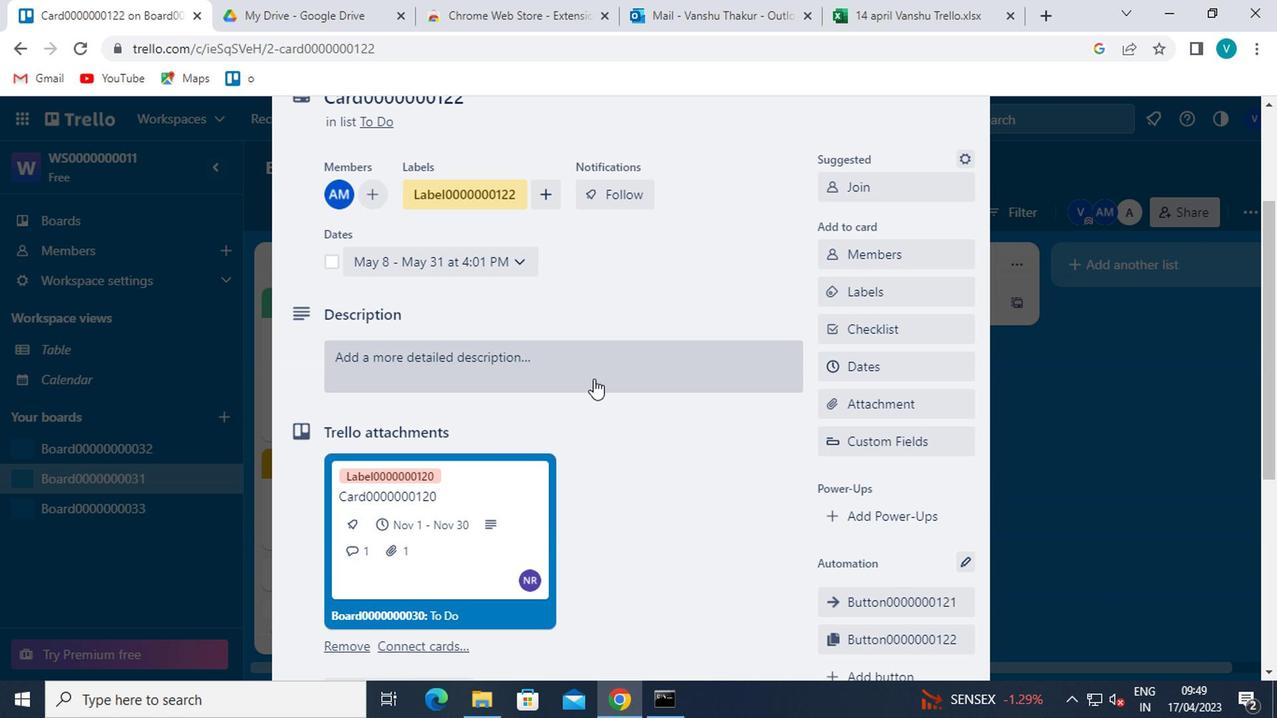 
Action: Mouse pressed left at (552, 369)
Screenshot: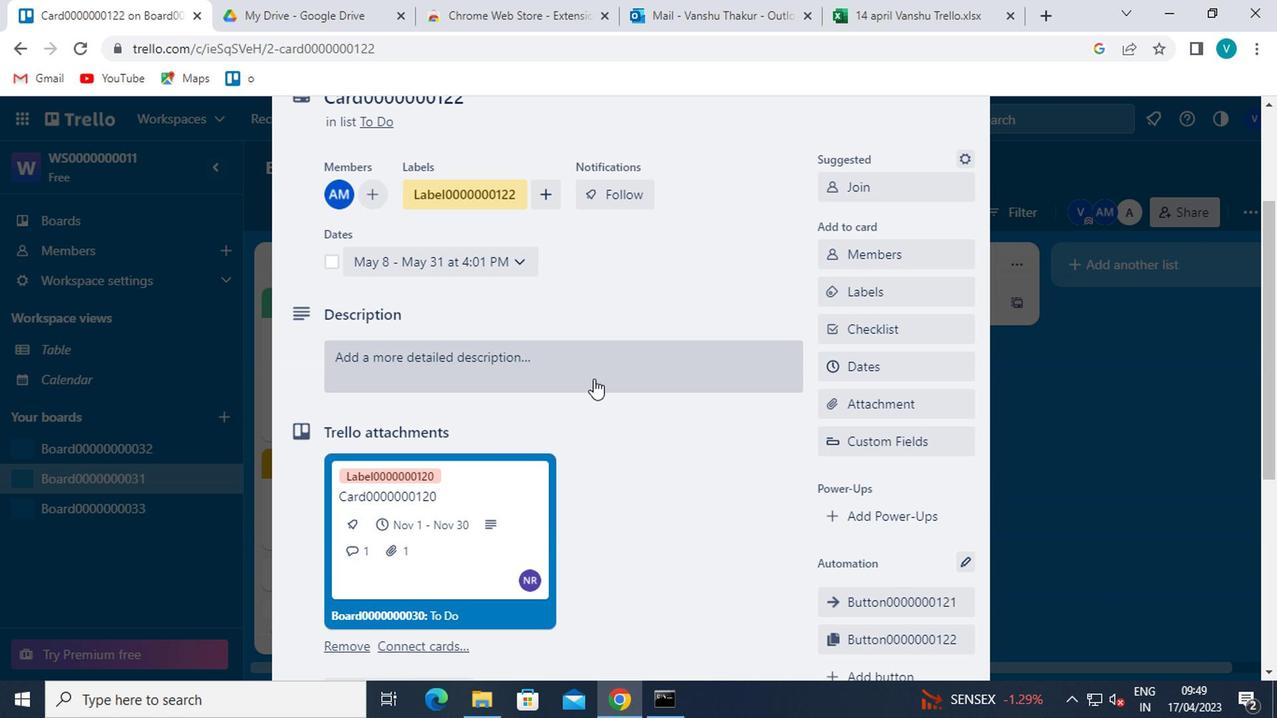 
Action: Mouse moved to (559, 360)
Screenshot: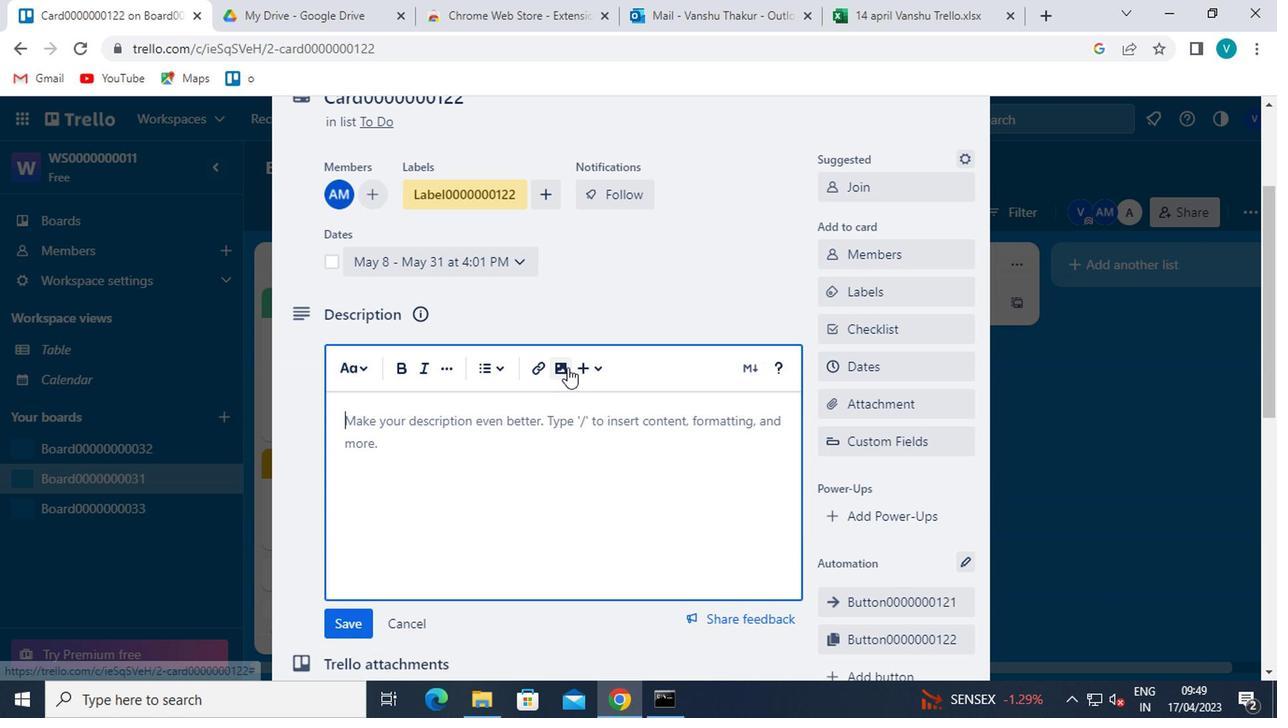 
Action: Key pressed <Key.shift>DS0000000122
Screenshot: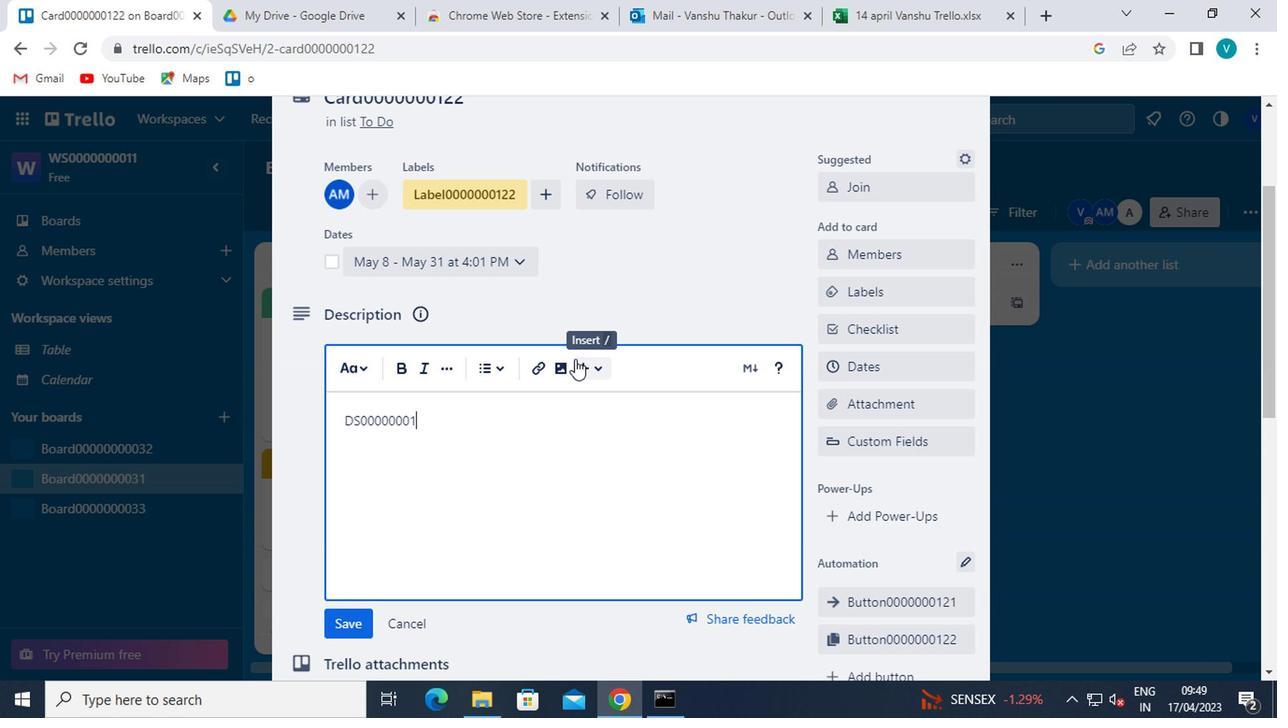 
Action: Mouse moved to (331, 611)
Screenshot: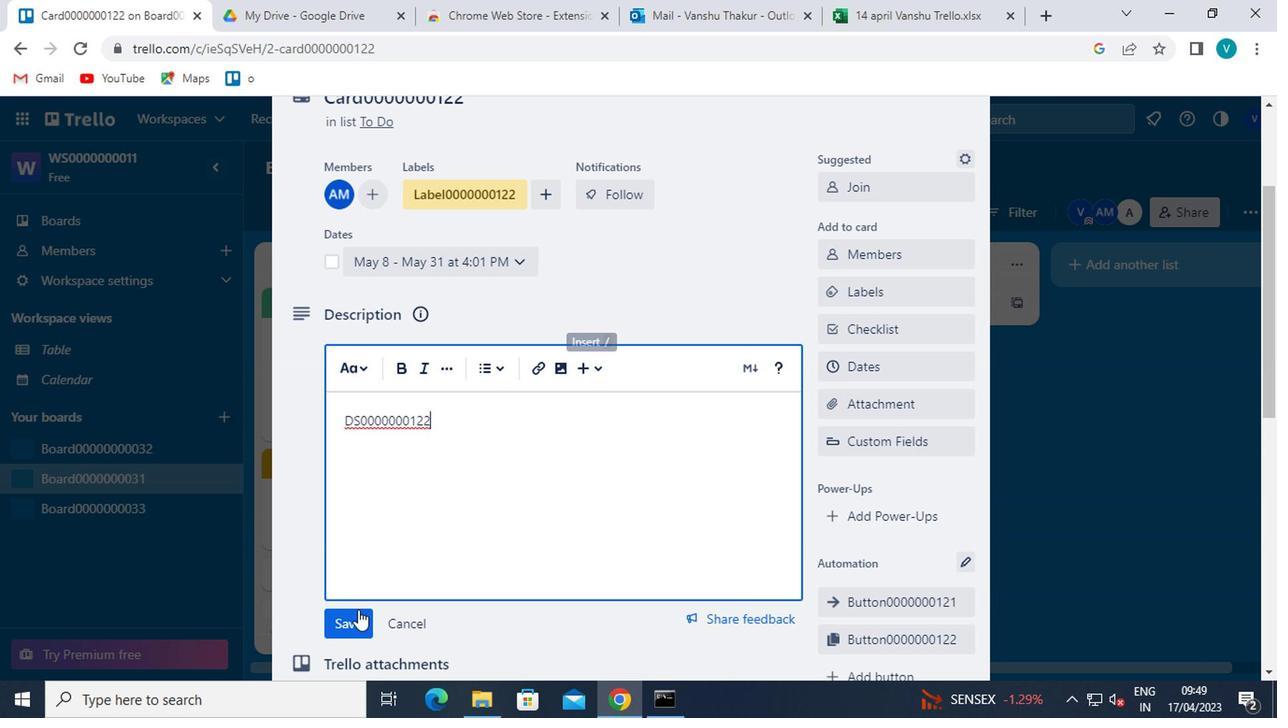 
Action: Mouse pressed left at (331, 611)
Screenshot: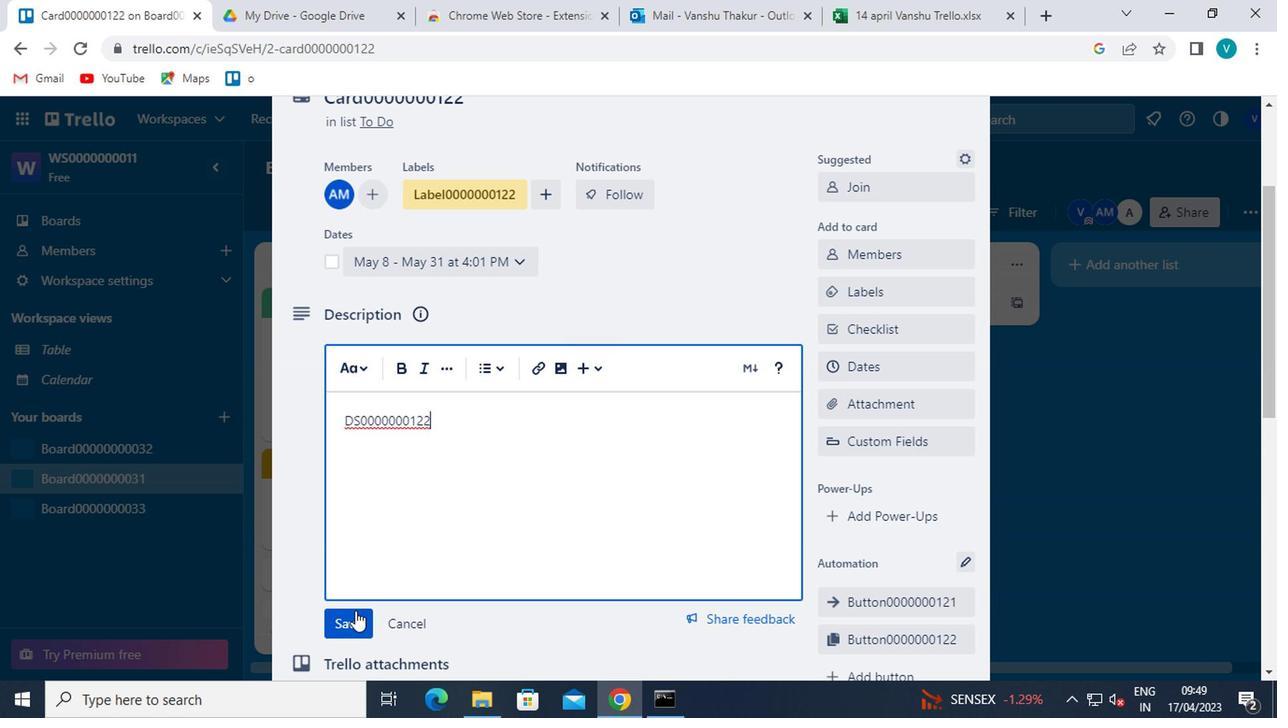 
Action: Mouse moved to (334, 610)
Screenshot: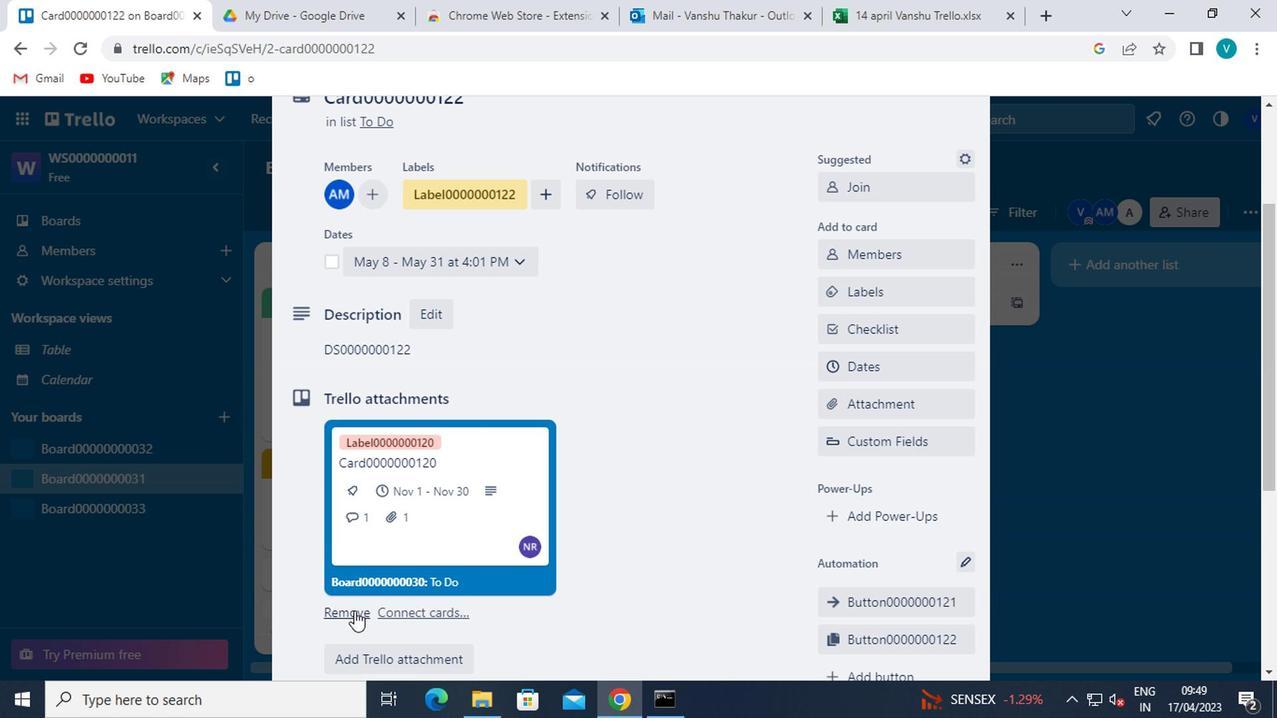 
Action: Mouse scrolled (334, 610) with delta (0, 0)
Screenshot: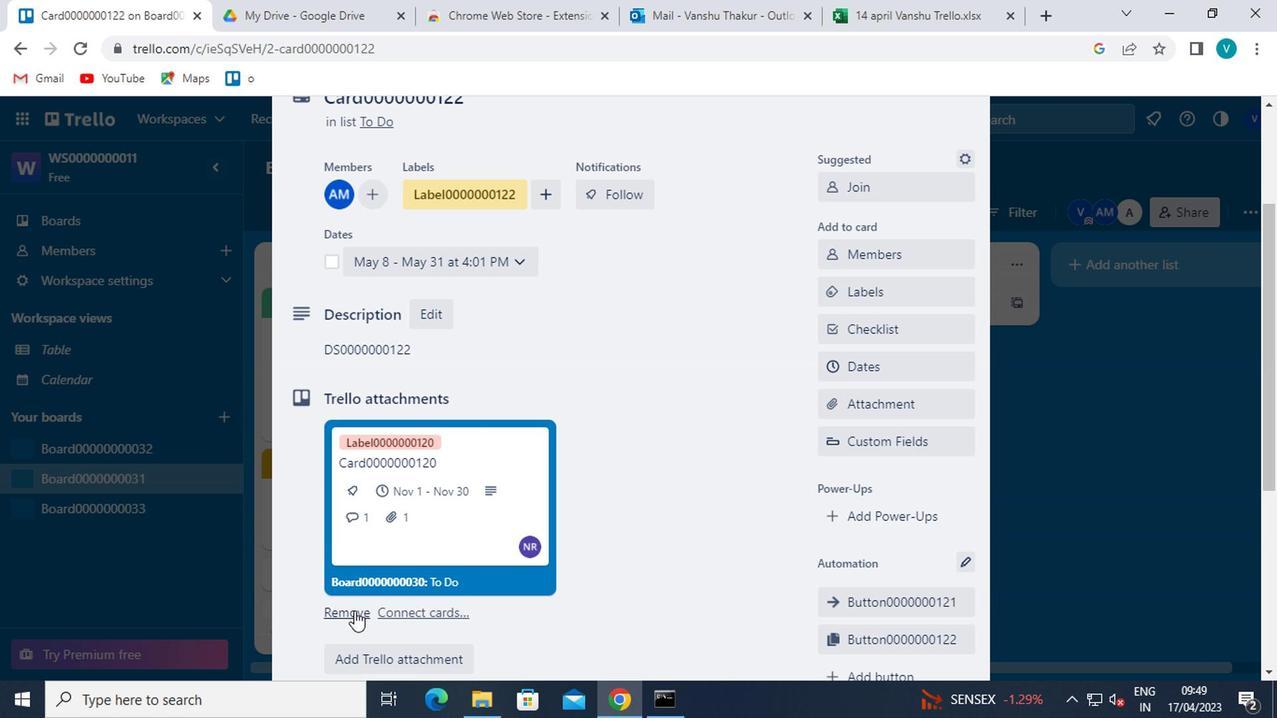 
Action: Mouse scrolled (334, 610) with delta (0, 0)
Screenshot: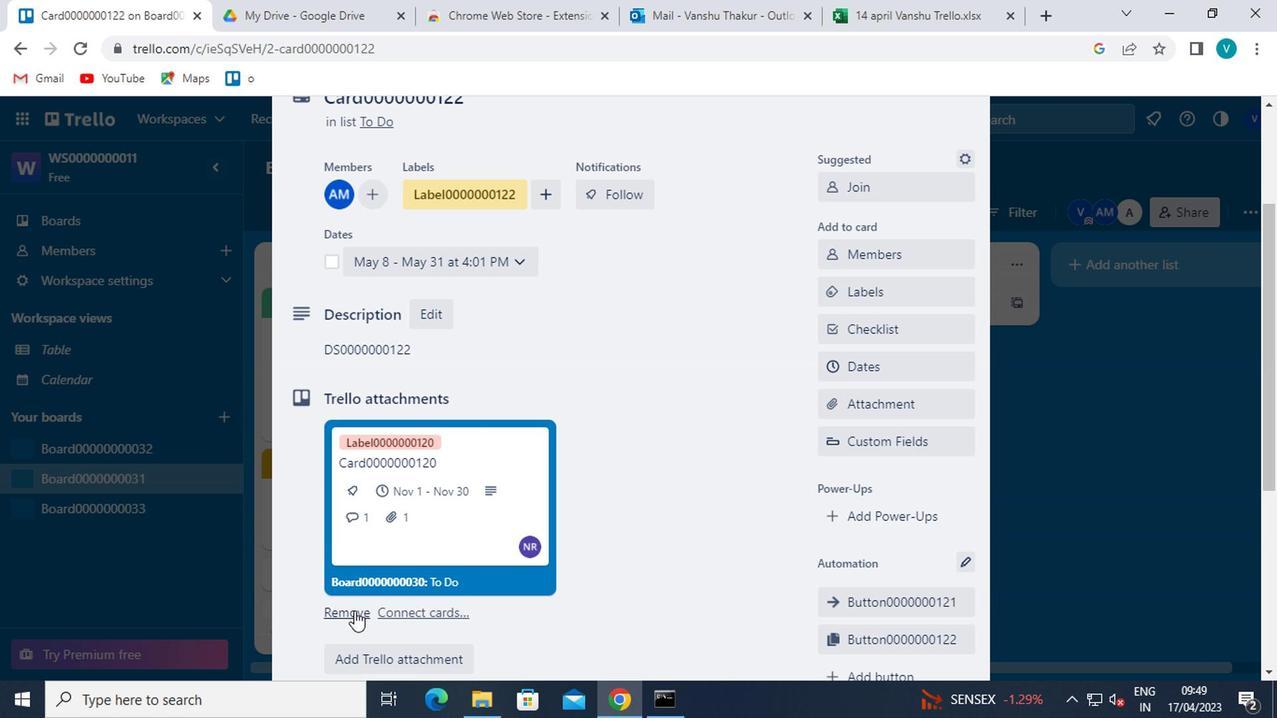 
Action: Mouse scrolled (334, 610) with delta (0, 0)
Screenshot: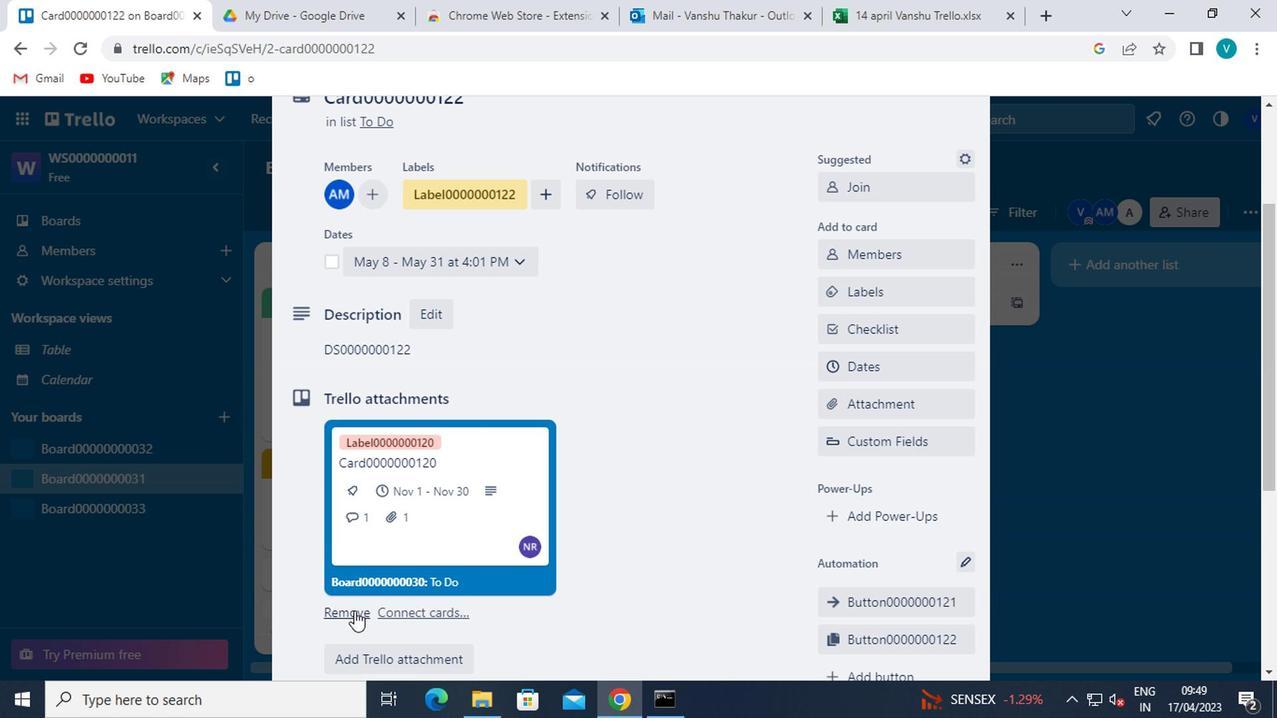 
Action: Mouse moved to (350, 634)
Screenshot: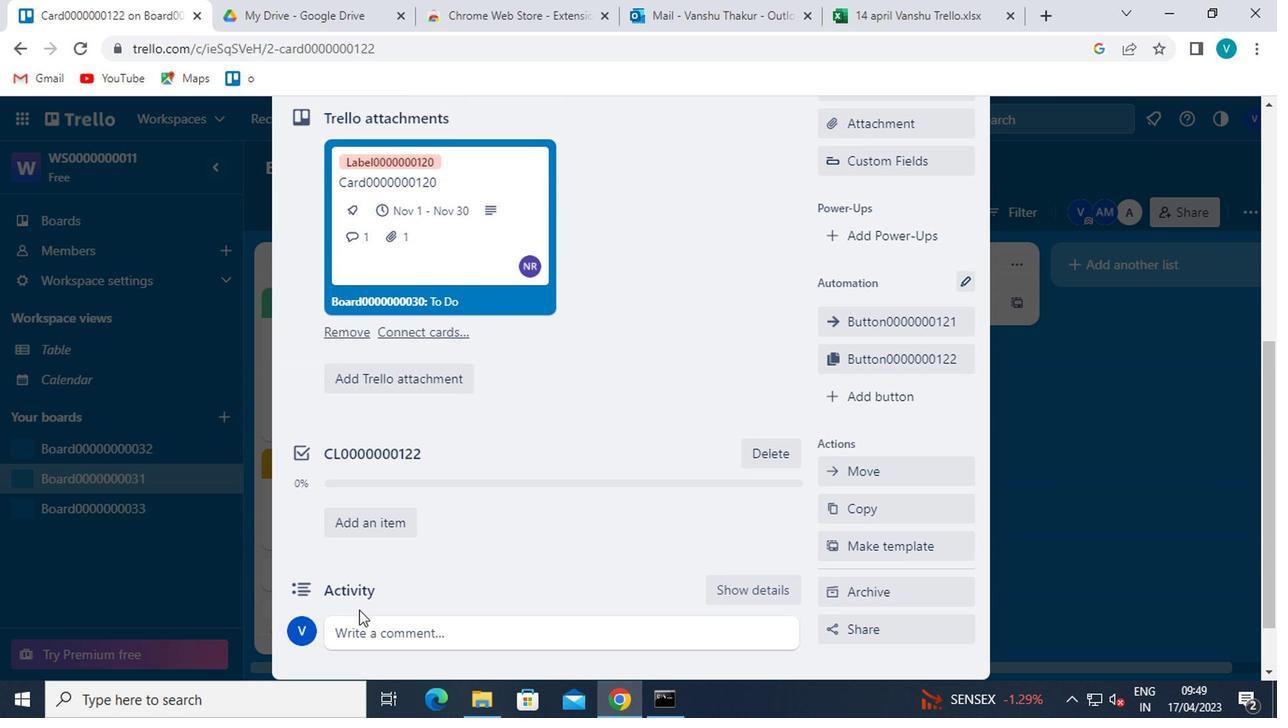 
Action: Mouse pressed left at (350, 634)
Screenshot: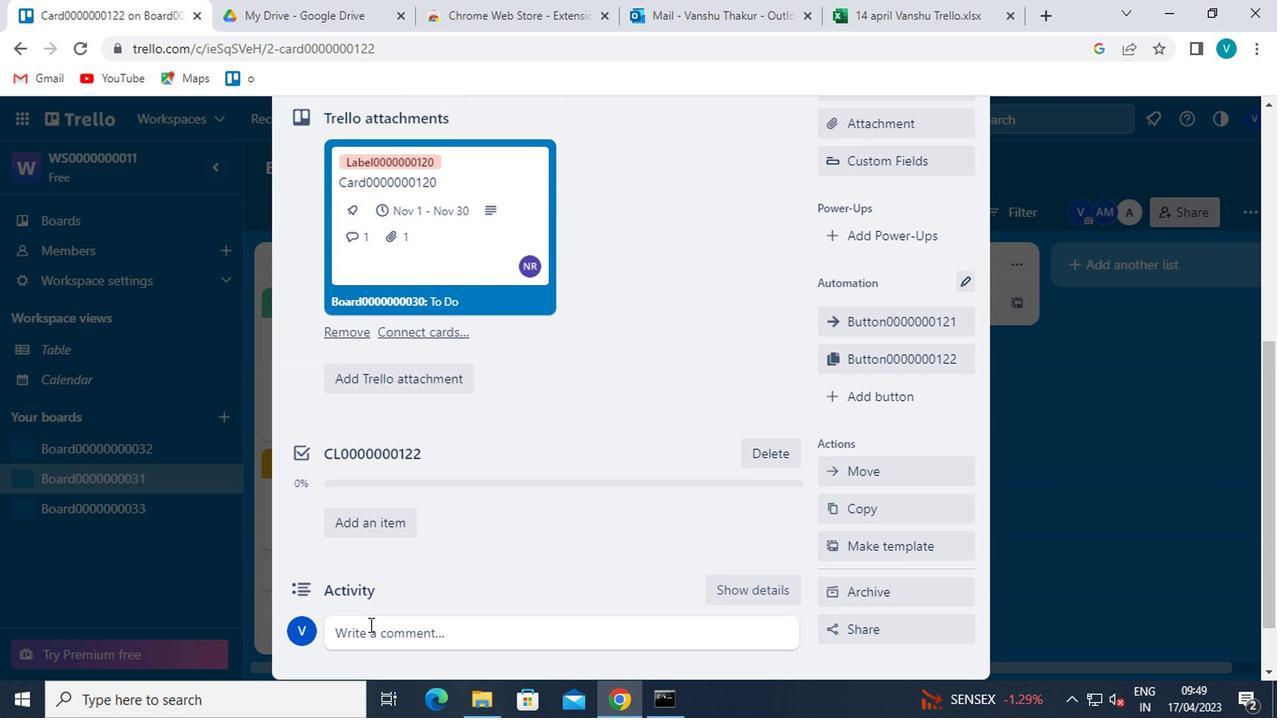 
Action: Key pressed <Key.shift>CM0000000122
Screenshot: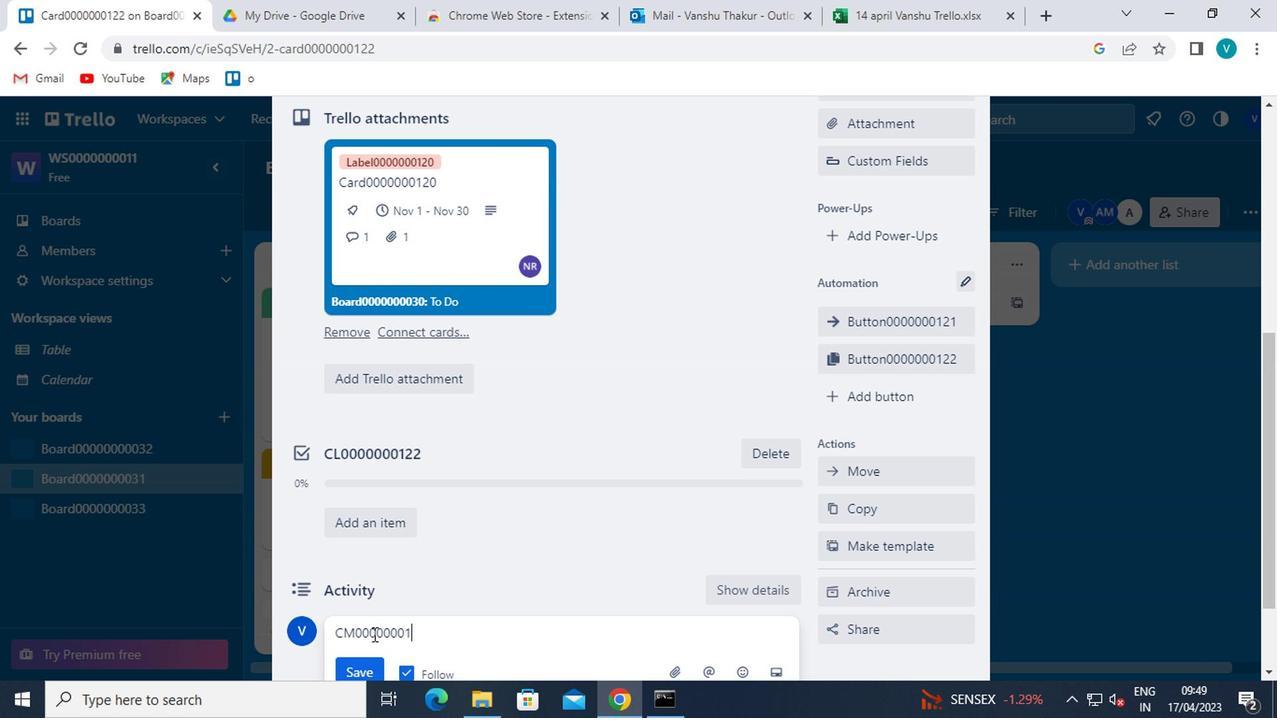 
Action: Mouse moved to (379, 628)
Screenshot: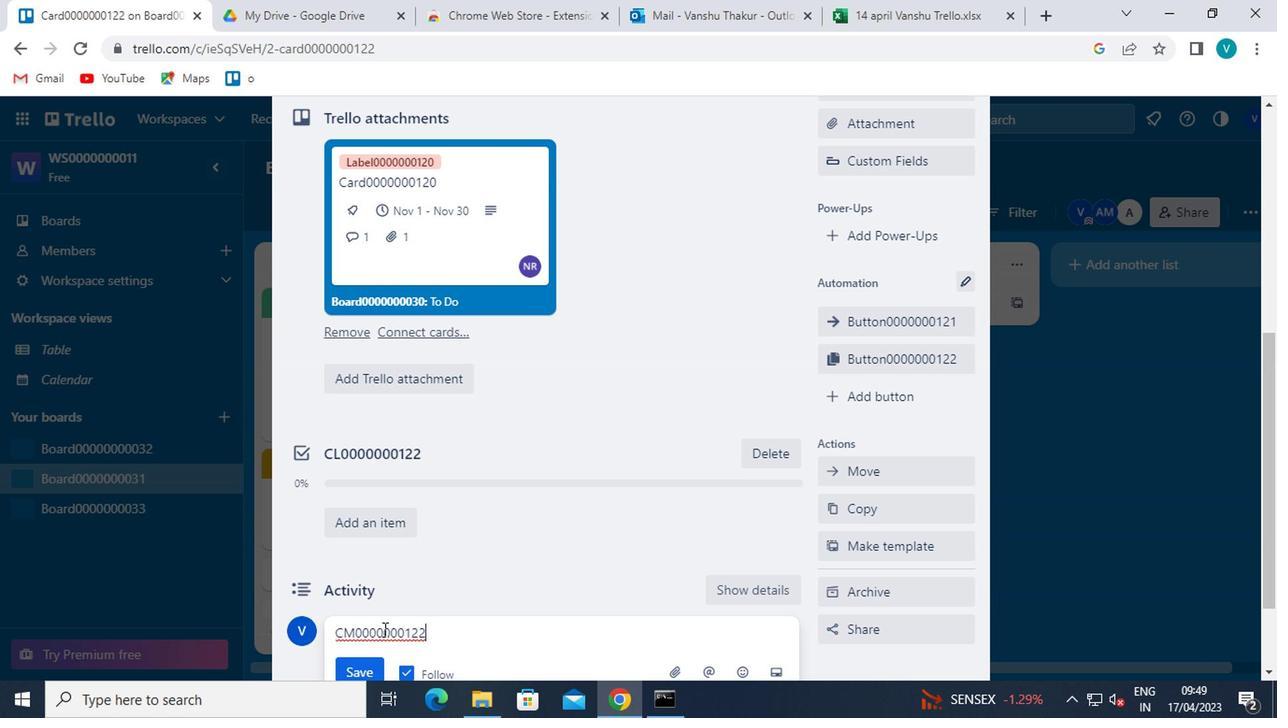 
Action: Mouse scrolled (379, 627) with delta (0, -1)
Screenshot: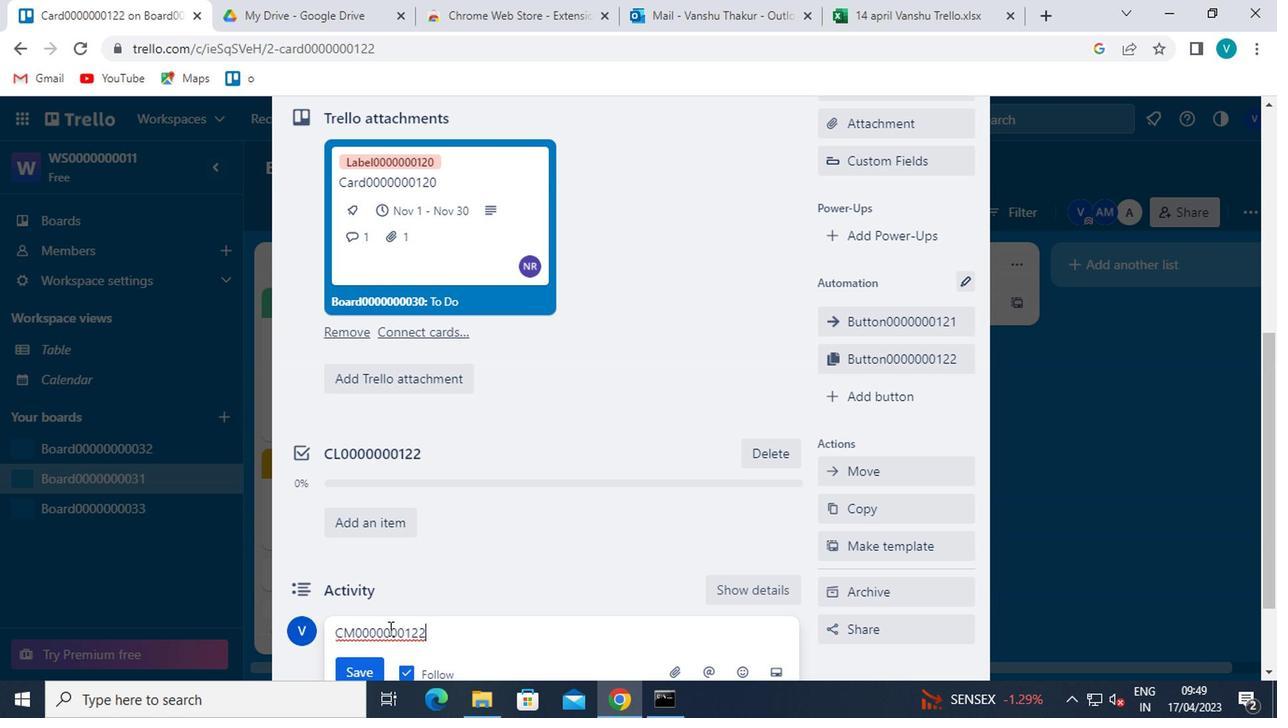 
Action: Mouse moved to (380, 628)
Screenshot: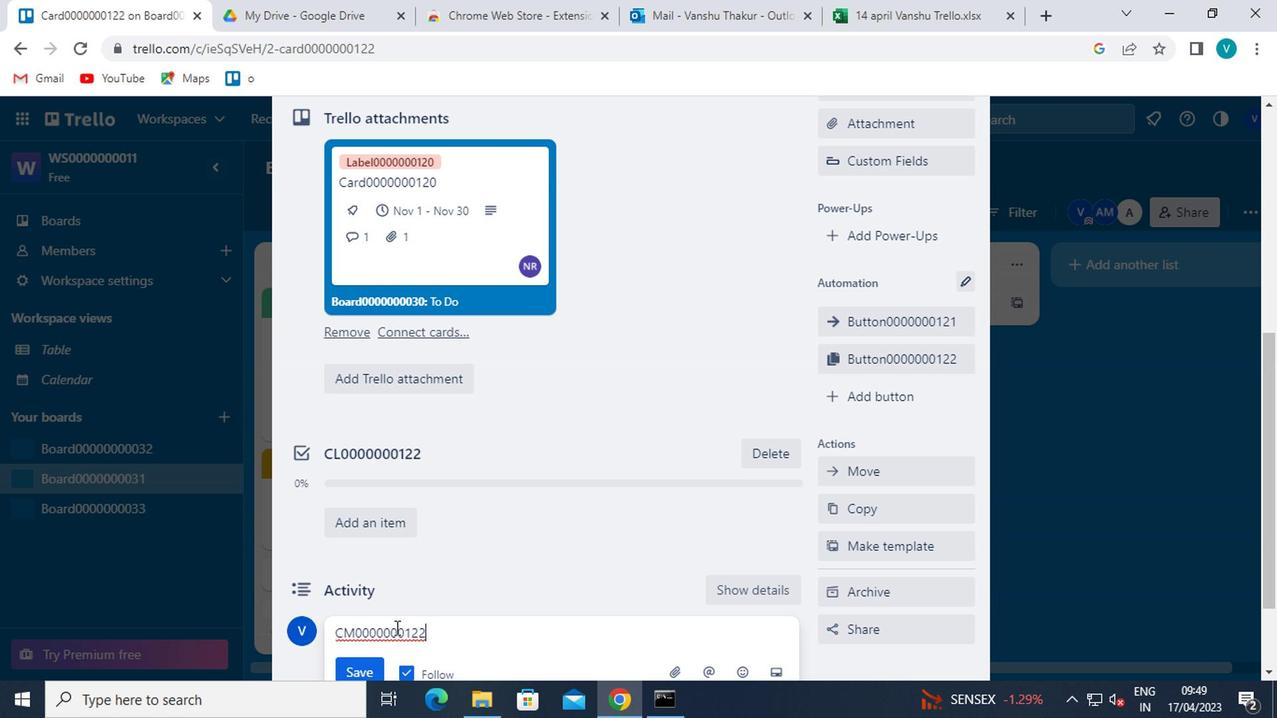 
Action: Mouse scrolled (380, 627) with delta (0, -1)
Screenshot: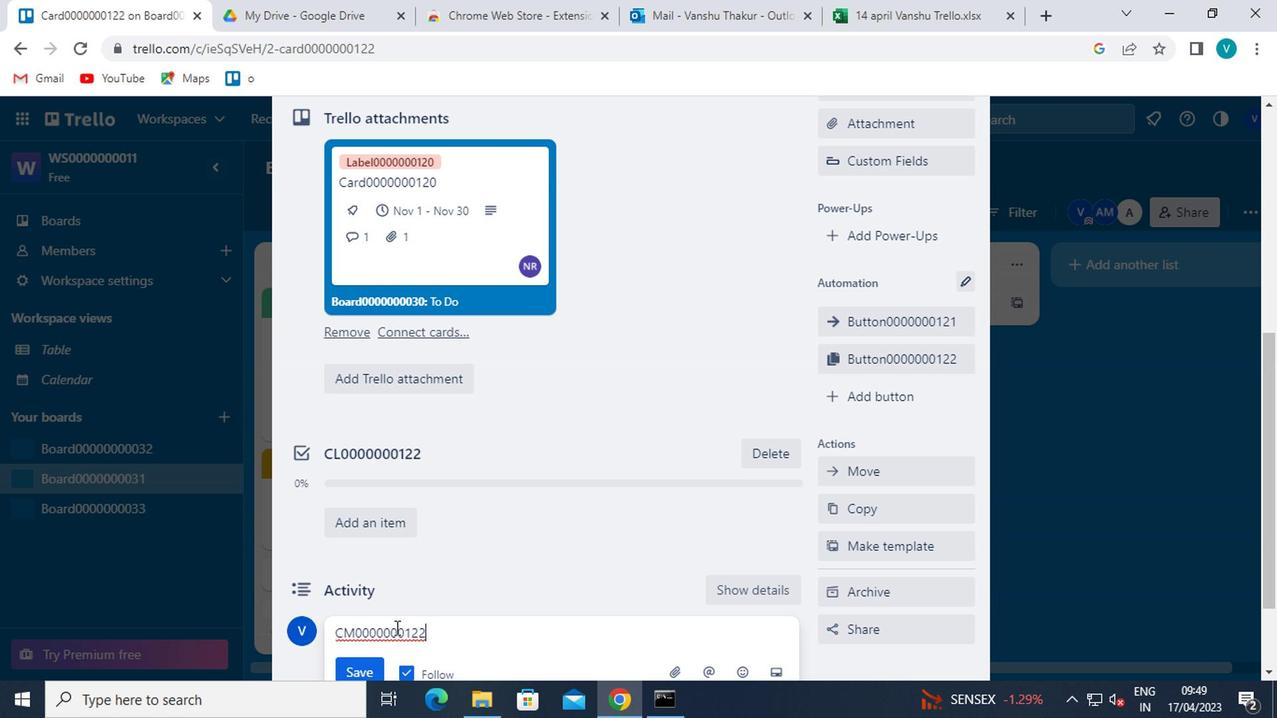 
Action: Mouse moved to (383, 628)
Screenshot: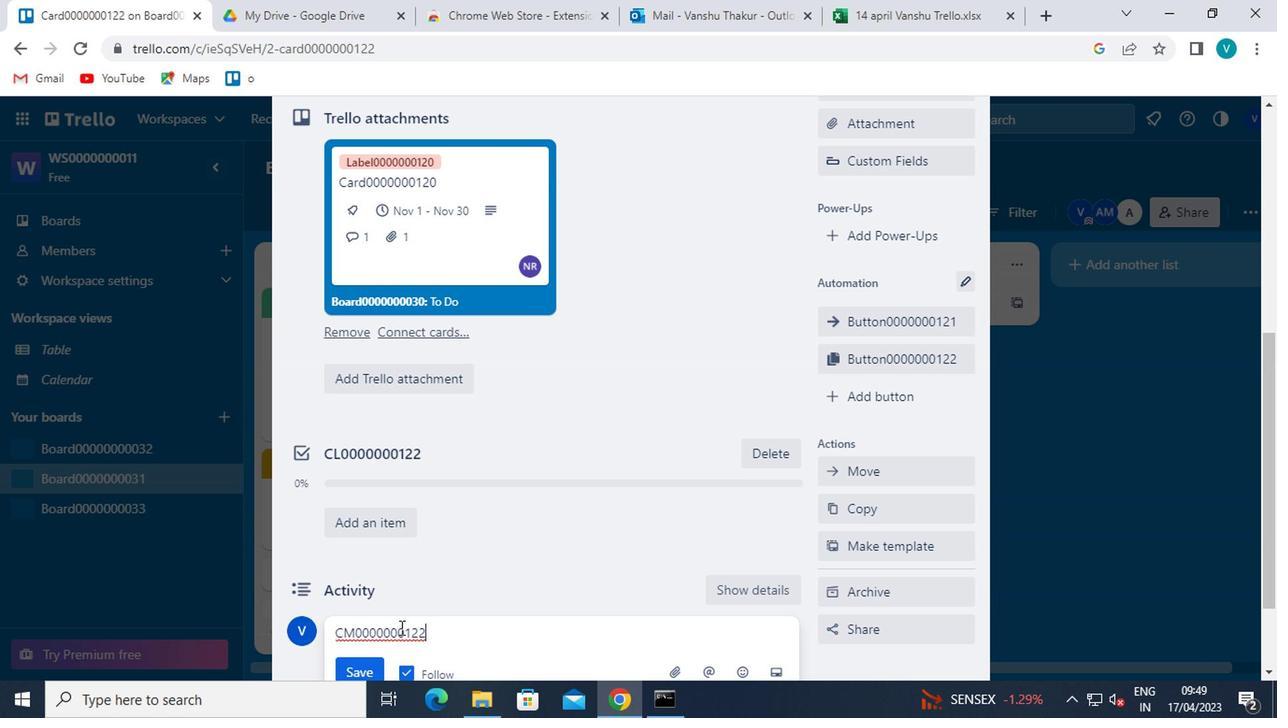 
Action: Mouse scrolled (383, 627) with delta (0, -1)
Screenshot: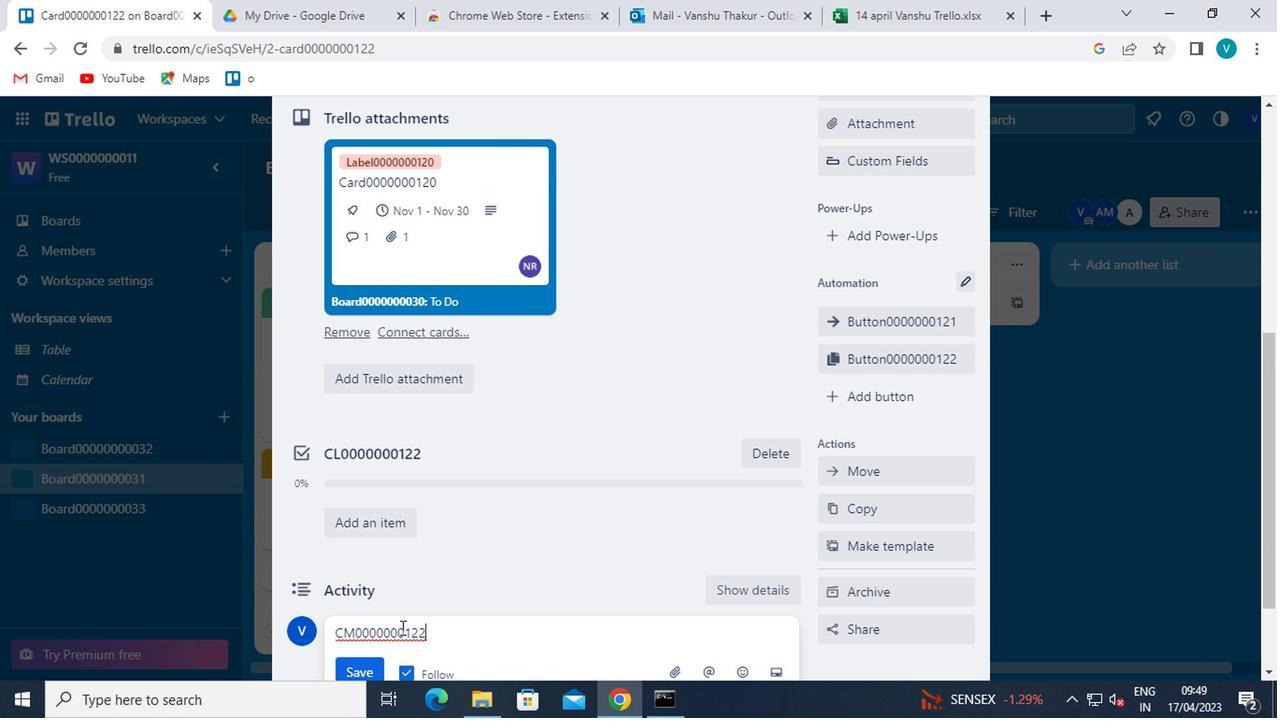 
Action: Mouse moved to (343, 560)
Screenshot: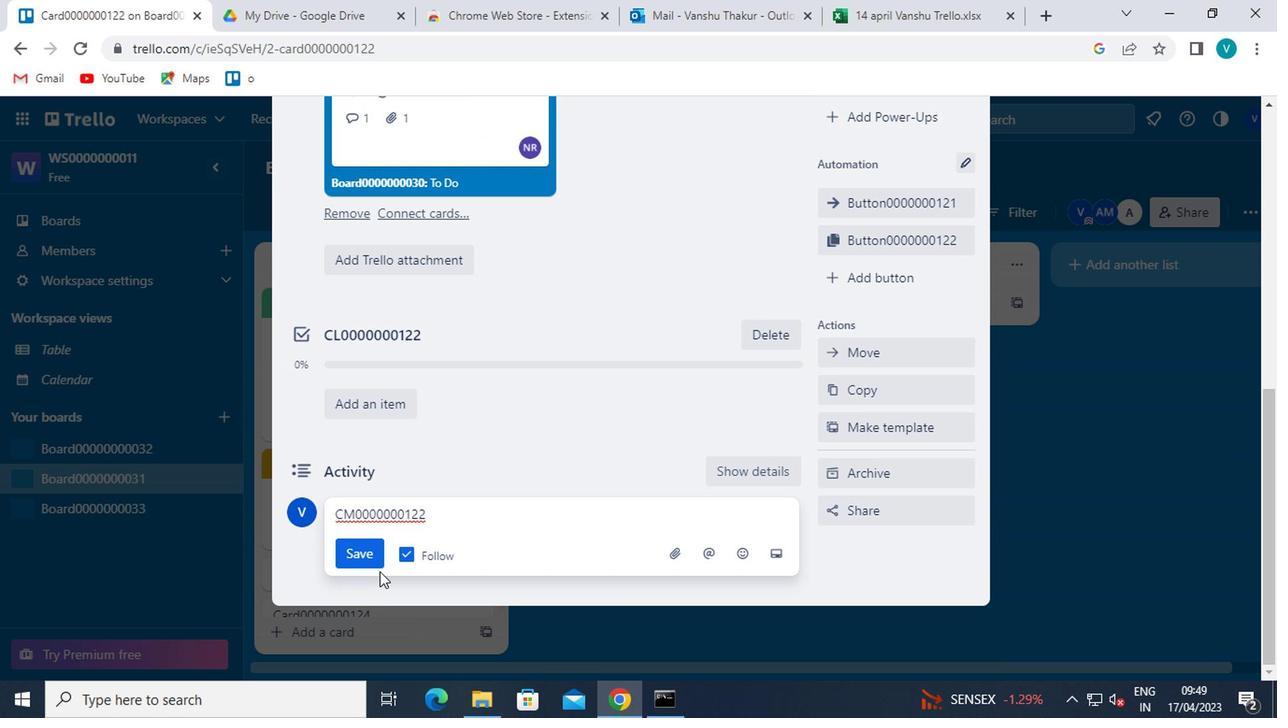 
Action: Mouse pressed left at (343, 560)
Screenshot: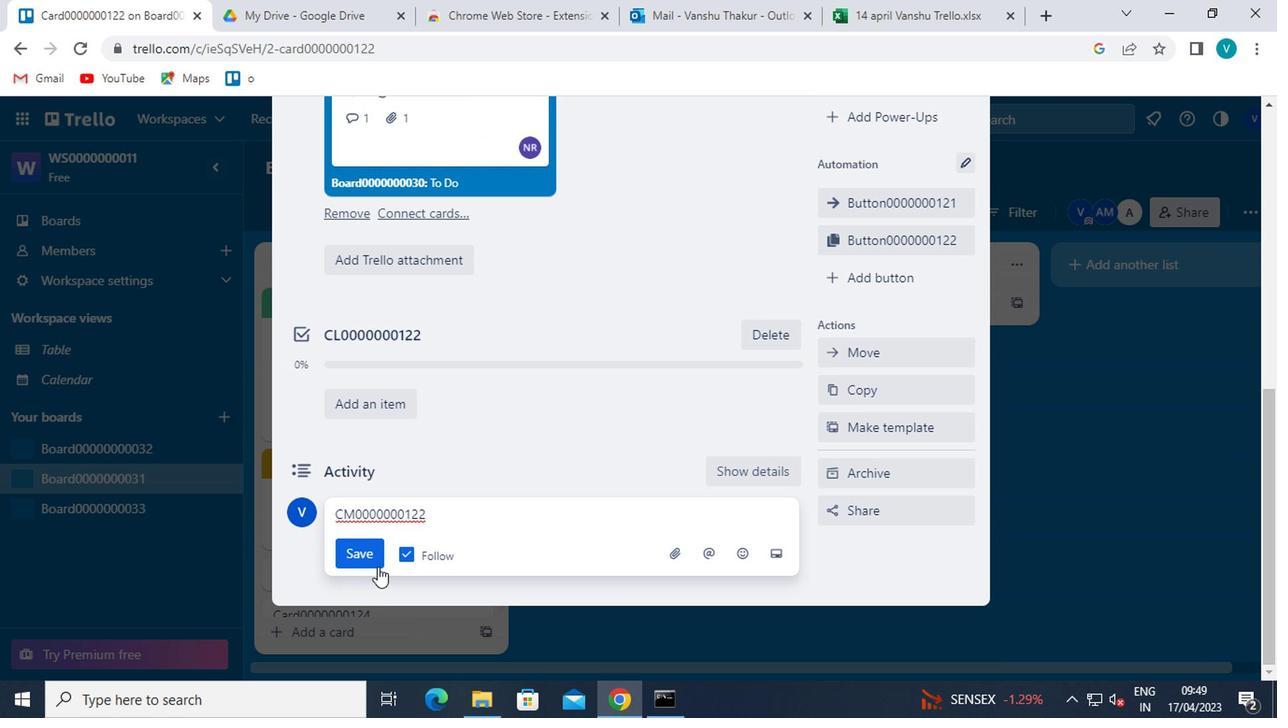 
Action: Mouse moved to (448, 471)
Screenshot: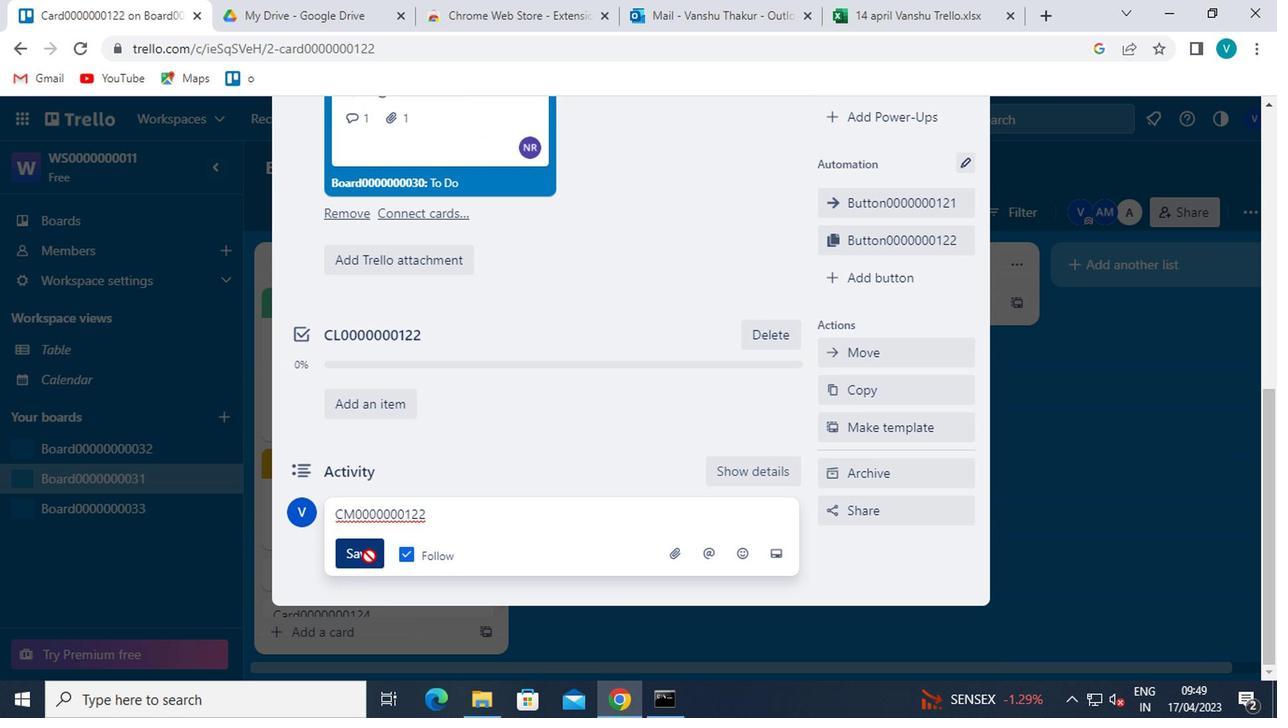 
